 Task: Find connections with filter location Bei'an with filter topic #travelwith filter profile language German with filter current company JSA with filter school Government Polytechnic with filter industry Periodical Publishing with filter service category Homeowners Insurance with filter keywords title Credit Authorizer
Action: Mouse moved to (514, 67)
Screenshot: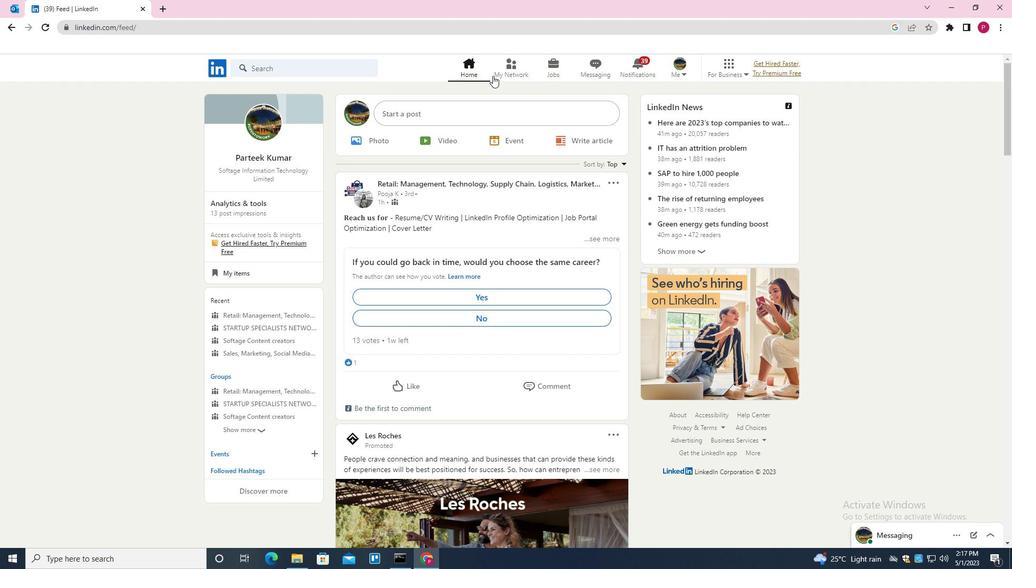 
Action: Mouse pressed left at (514, 67)
Screenshot: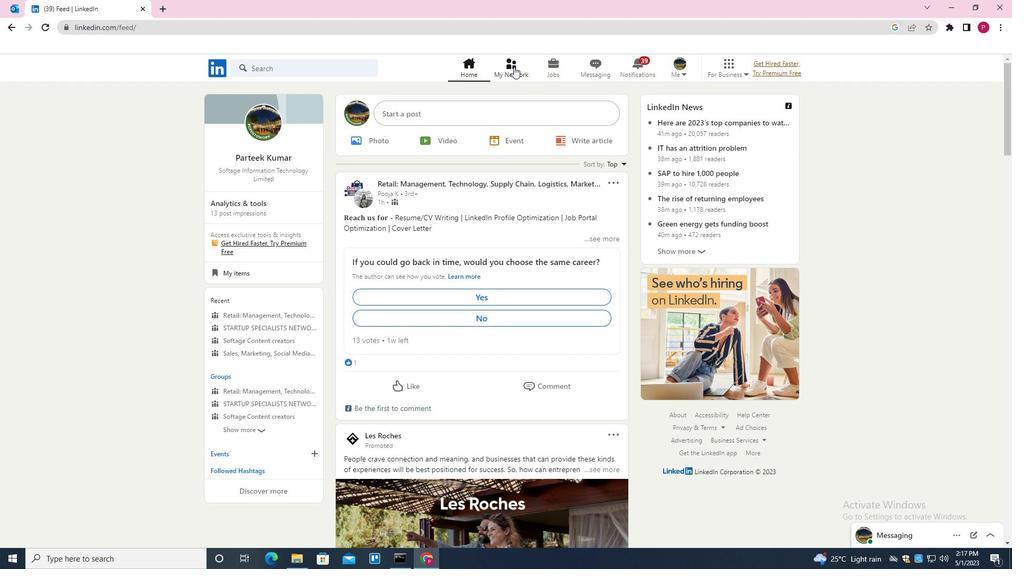
Action: Mouse moved to (311, 129)
Screenshot: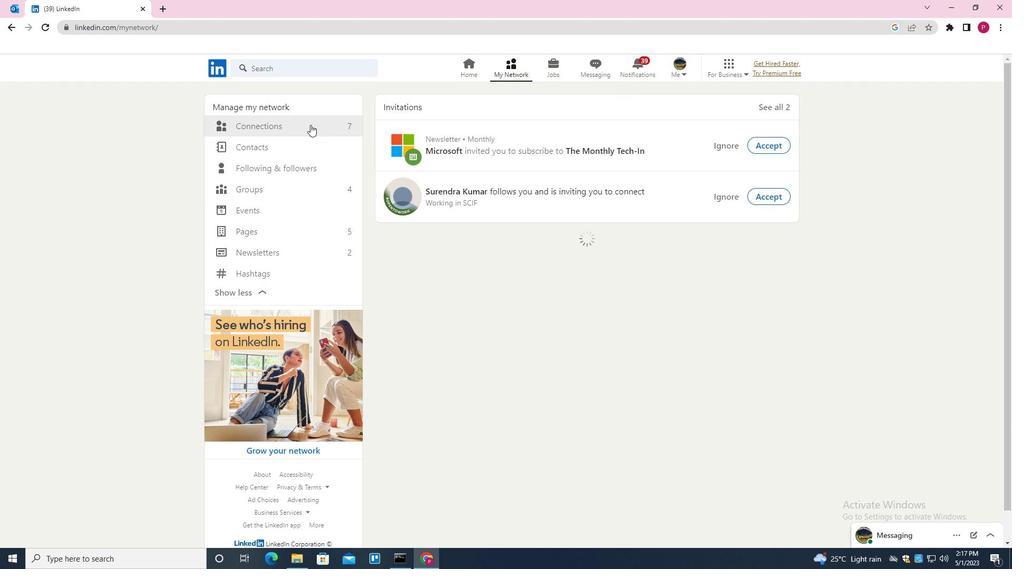
Action: Mouse pressed left at (311, 129)
Screenshot: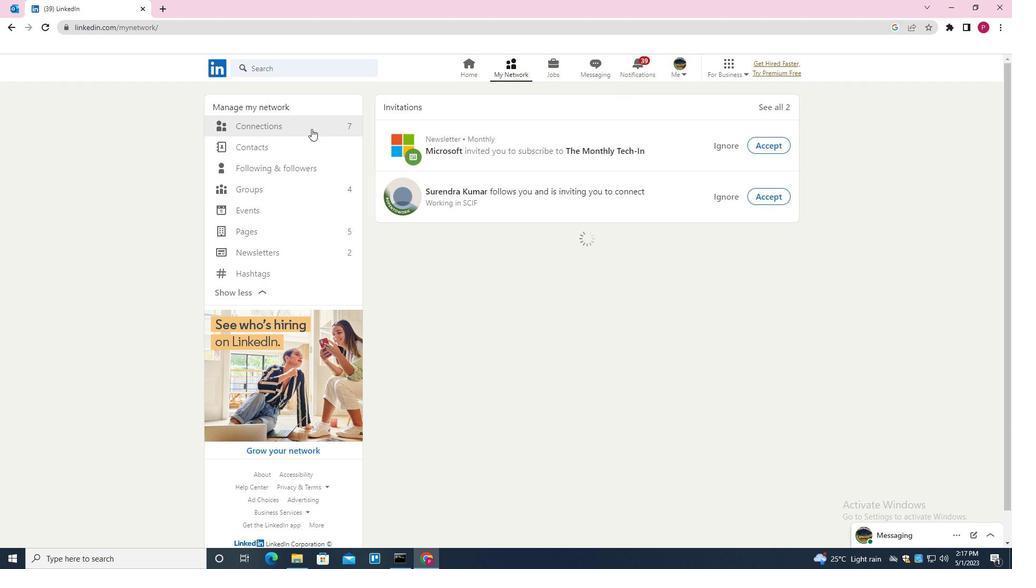 
Action: Mouse moved to (574, 127)
Screenshot: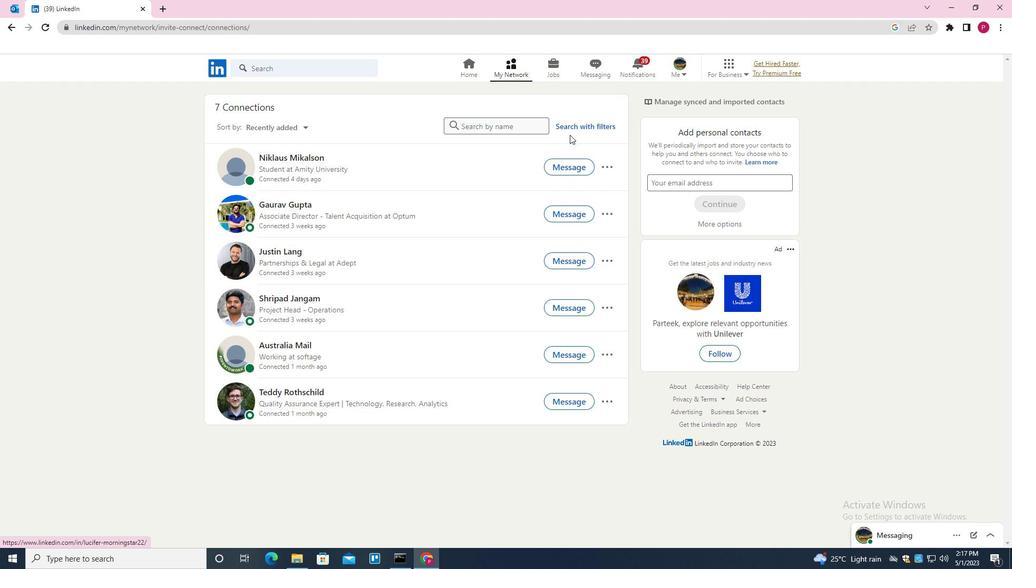 
Action: Mouse pressed left at (574, 127)
Screenshot: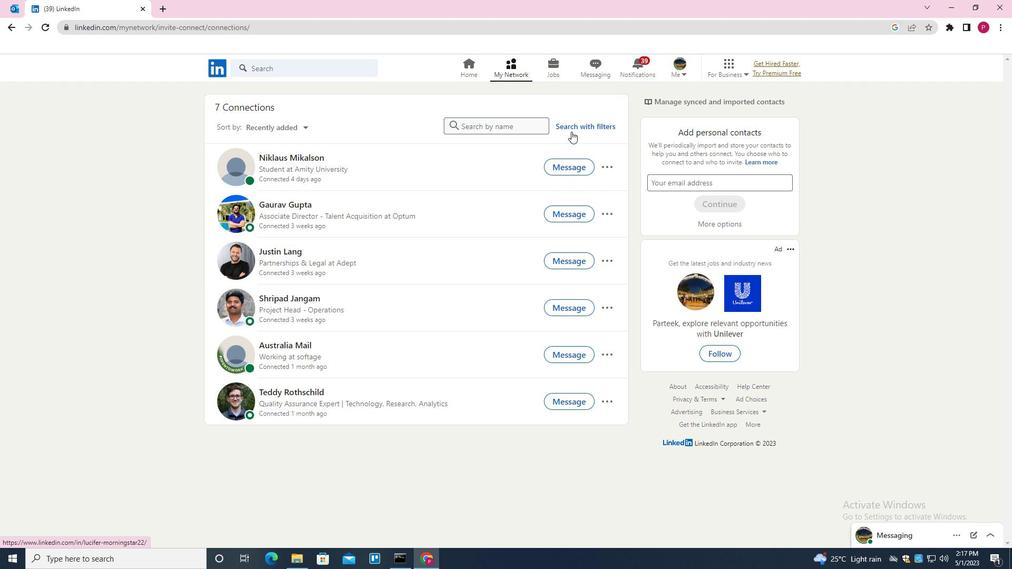 
Action: Mouse moved to (539, 95)
Screenshot: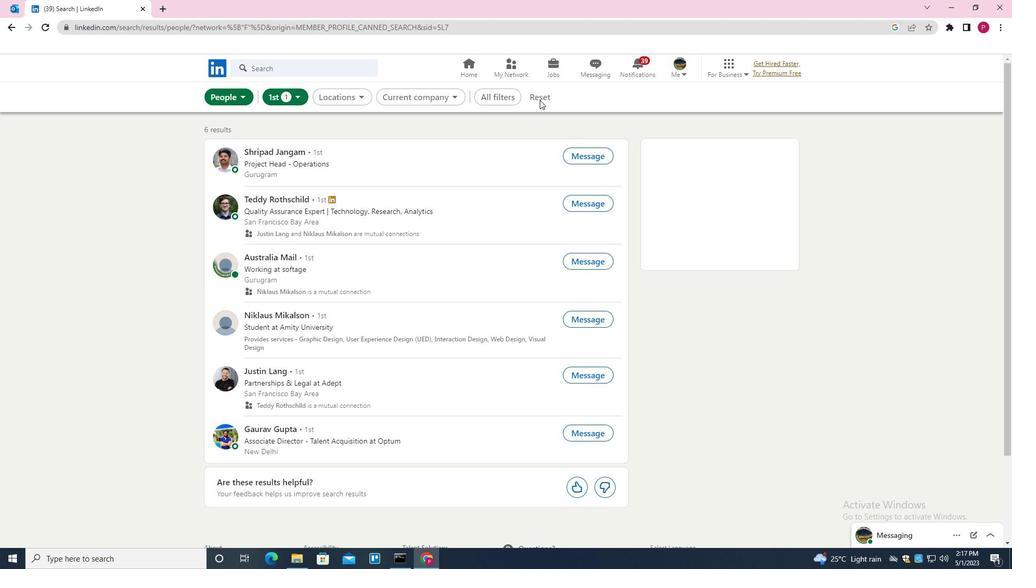 
Action: Mouse pressed left at (539, 95)
Screenshot: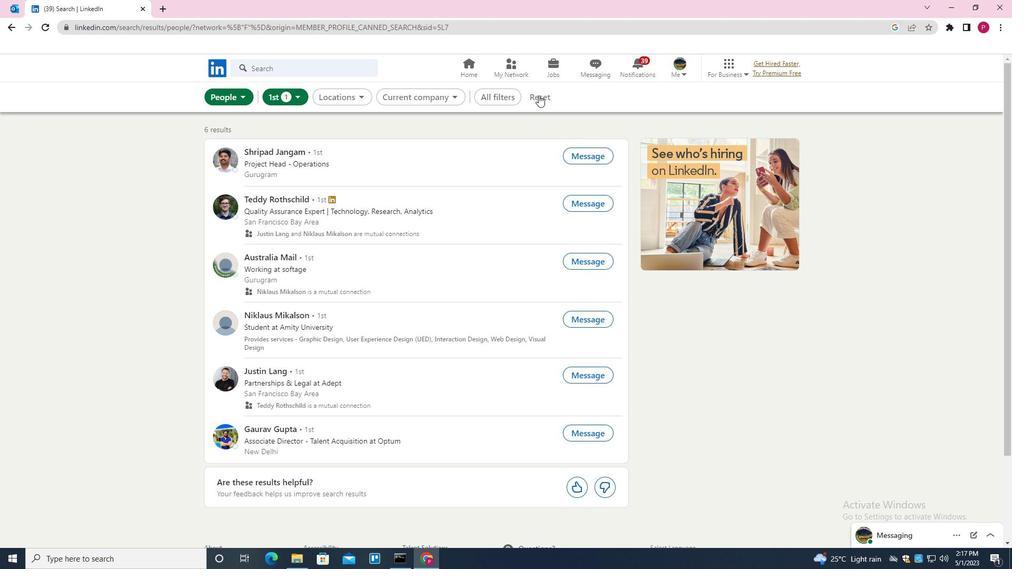 
Action: Mouse moved to (525, 98)
Screenshot: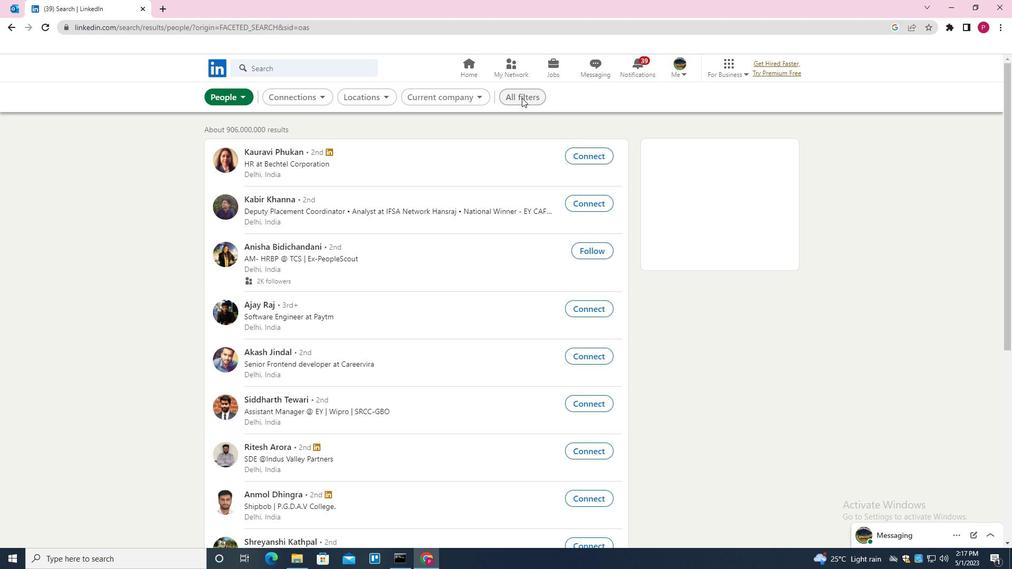 
Action: Mouse pressed left at (525, 98)
Screenshot: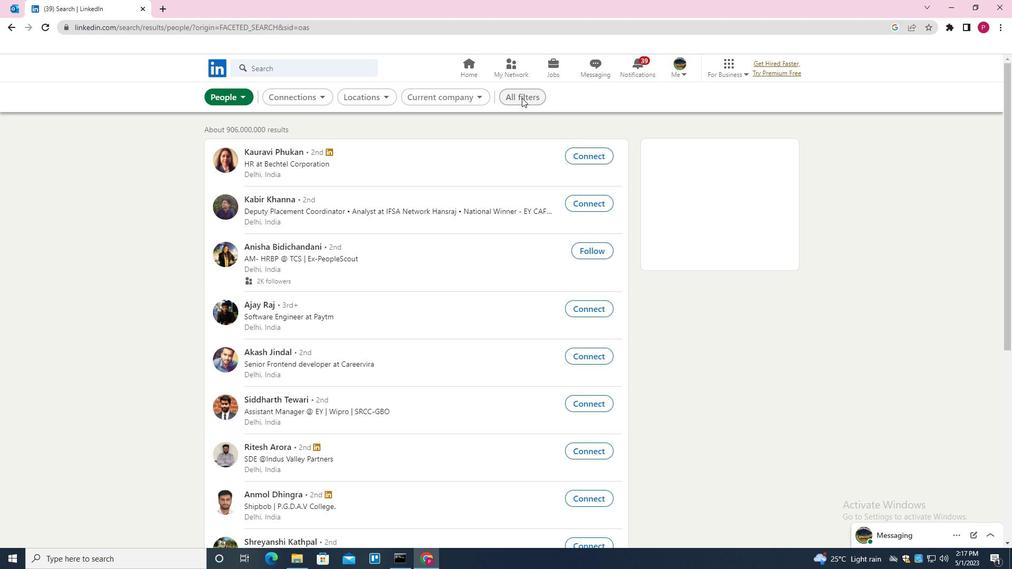 
Action: Mouse moved to (892, 413)
Screenshot: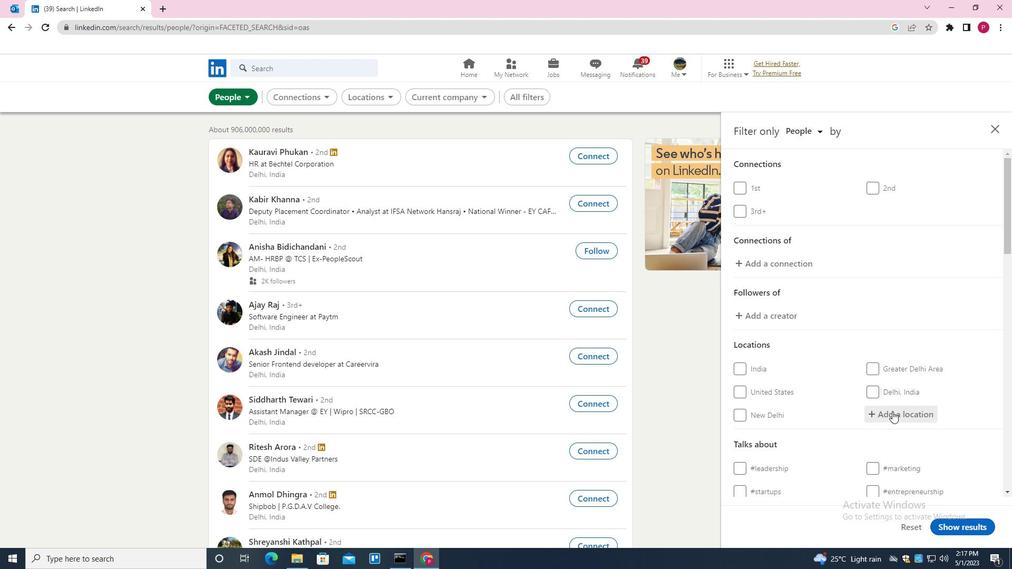 
Action: Mouse pressed left at (892, 413)
Screenshot: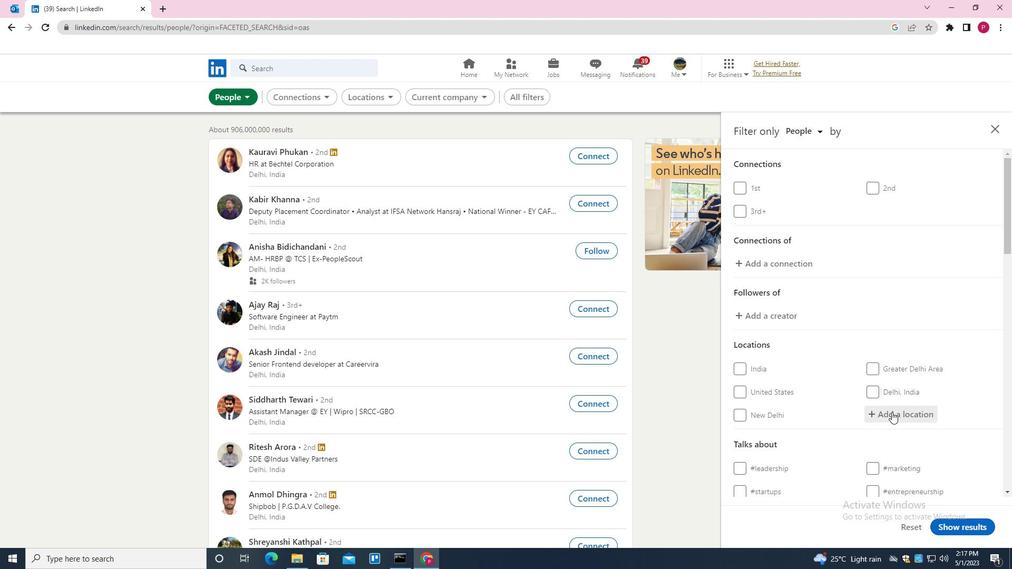
Action: Key pressed bei<Key.right><Key.down><Key.enter>
Screenshot: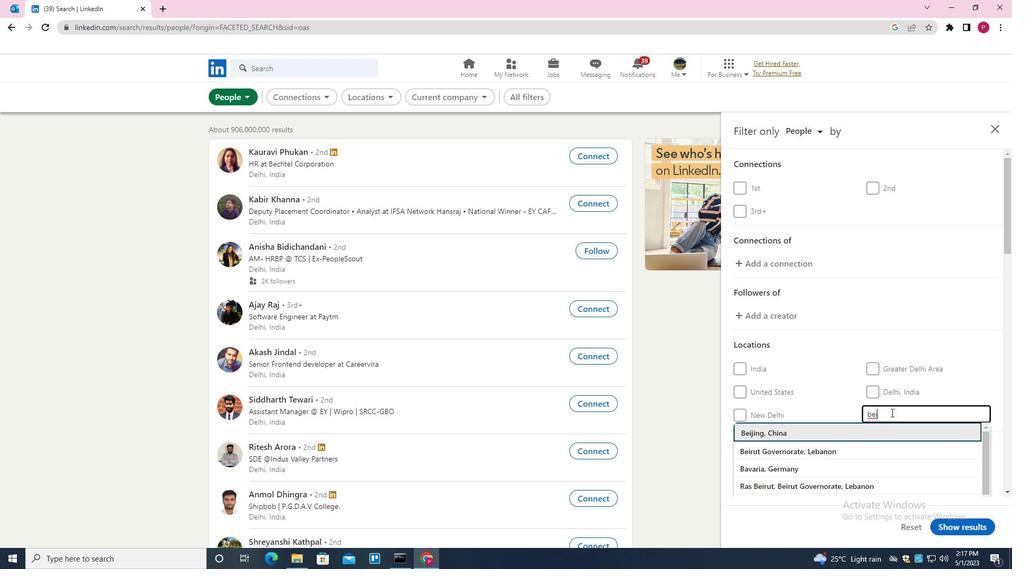 
Action: Mouse scrolled (892, 412) with delta (0, 0)
Screenshot: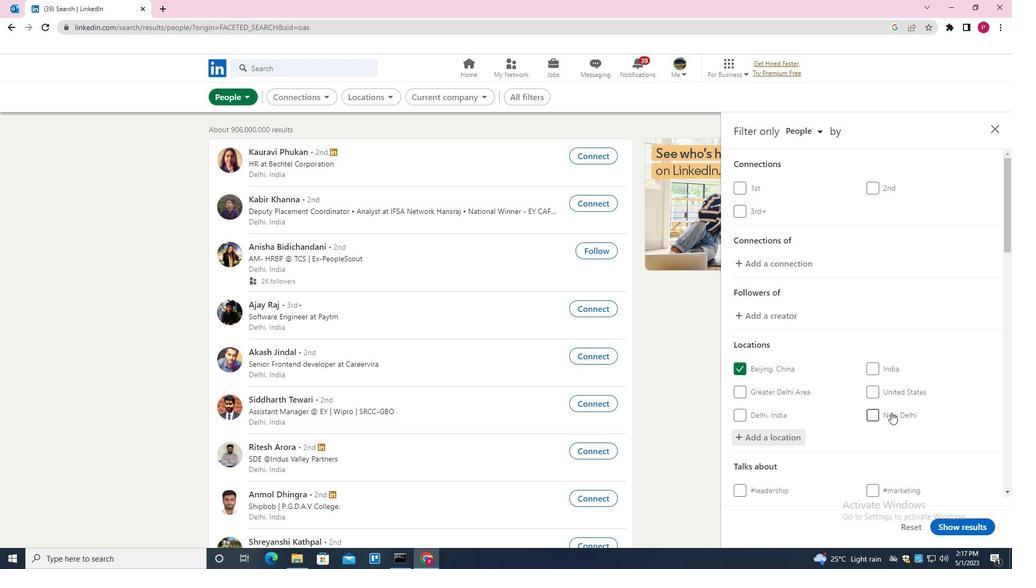
Action: Mouse scrolled (892, 412) with delta (0, 0)
Screenshot: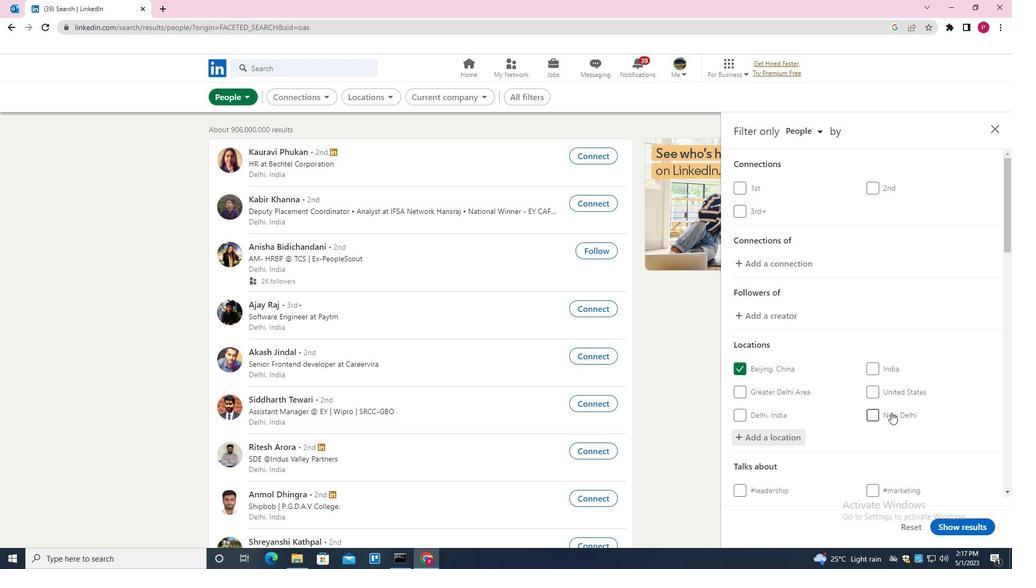 
Action: Mouse scrolled (892, 412) with delta (0, 0)
Screenshot: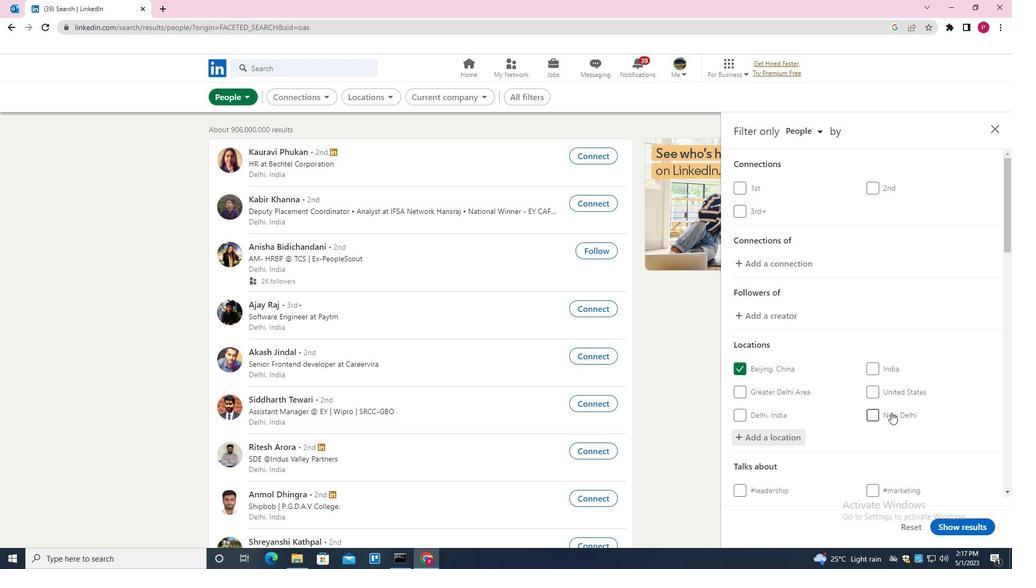
Action: Mouse moved to (906, 378)
Screenshot: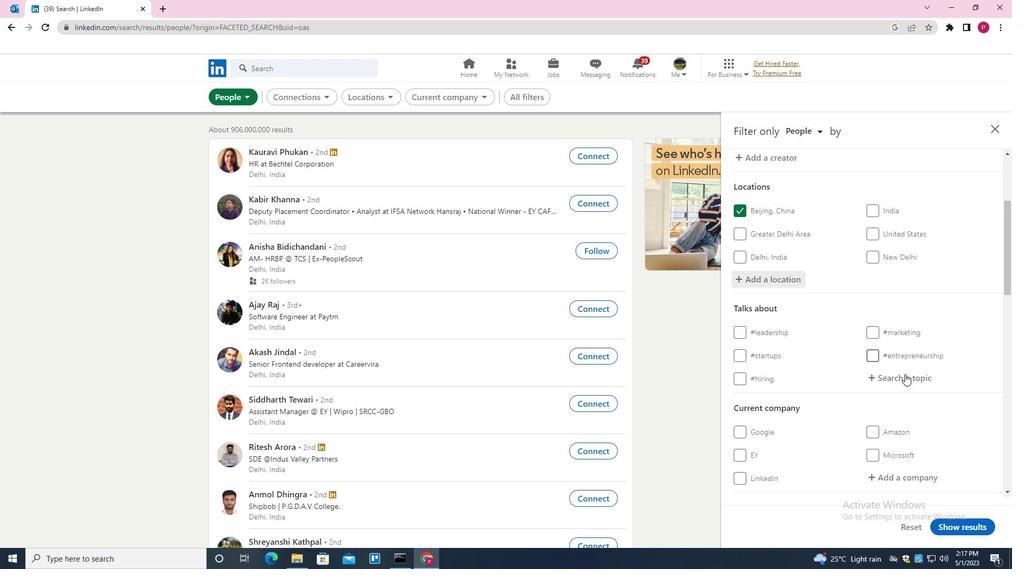 
Action: Mouse pressed left at (906, 378)
Screenshot: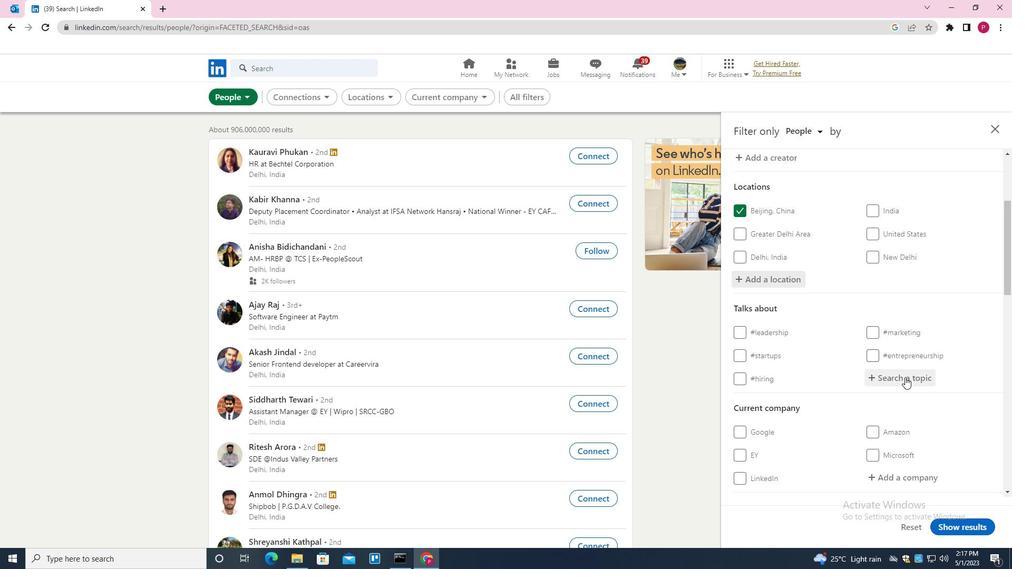 
Action: Key pressed travel<Key.down><Key.enter>
Screenshot: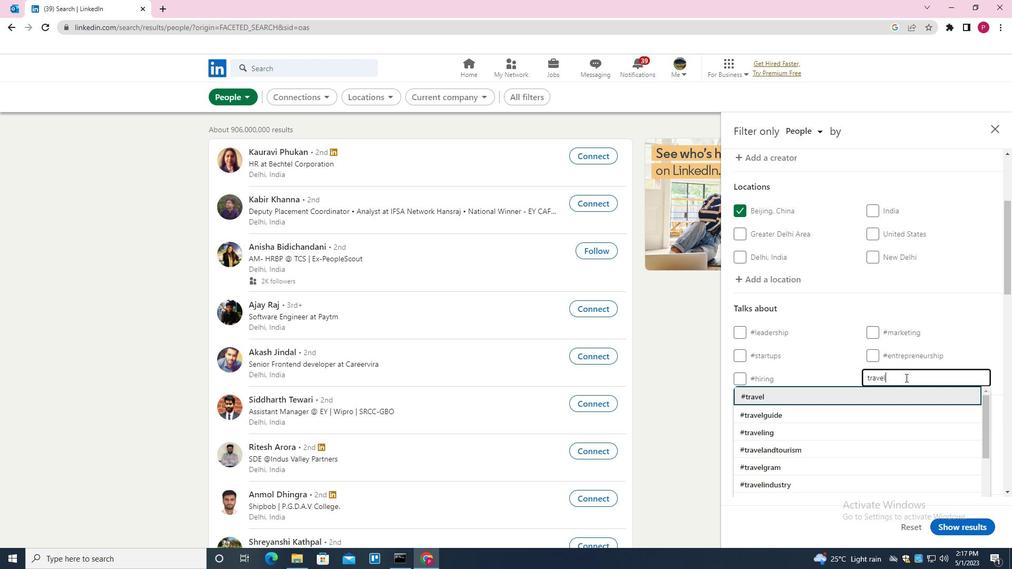 
Action: Mouse moved to (900, 395)
Screenshot: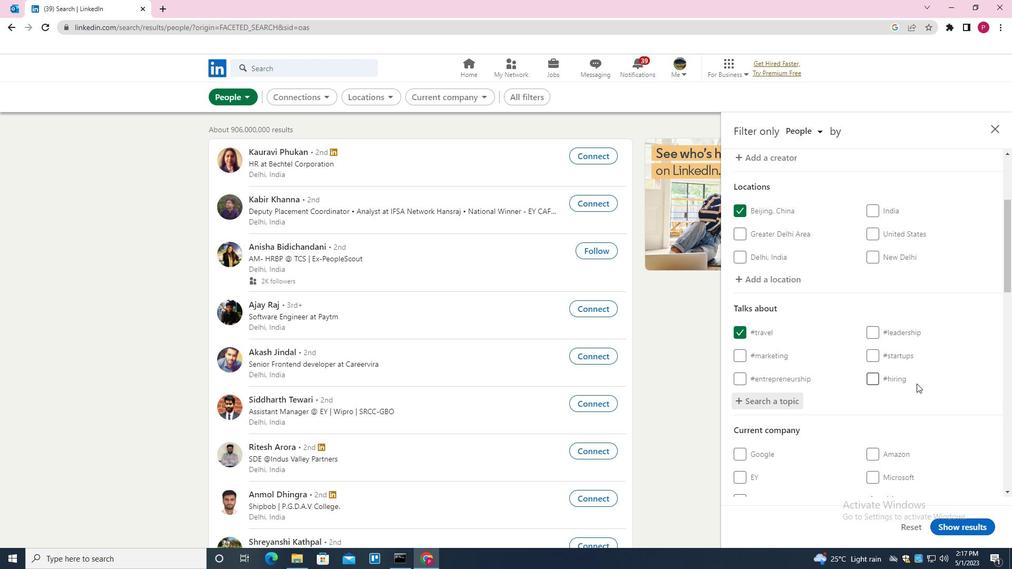 
Action: Mouse scrolled (900, 395) with delta (0, 0)
Screenshot: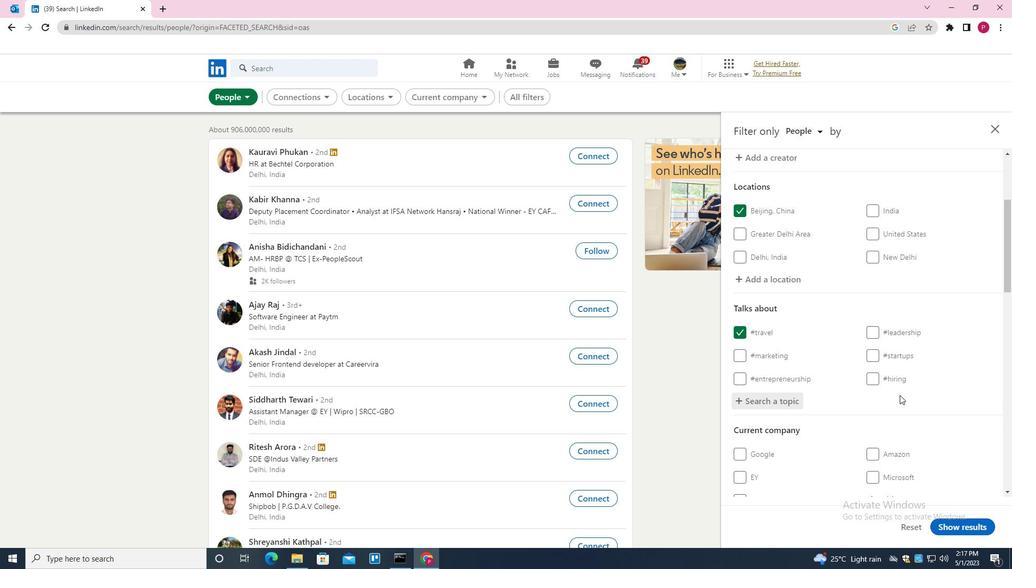 
Action: Mouse scrolled (900, 395) with delta (0, 0)
Screenshot: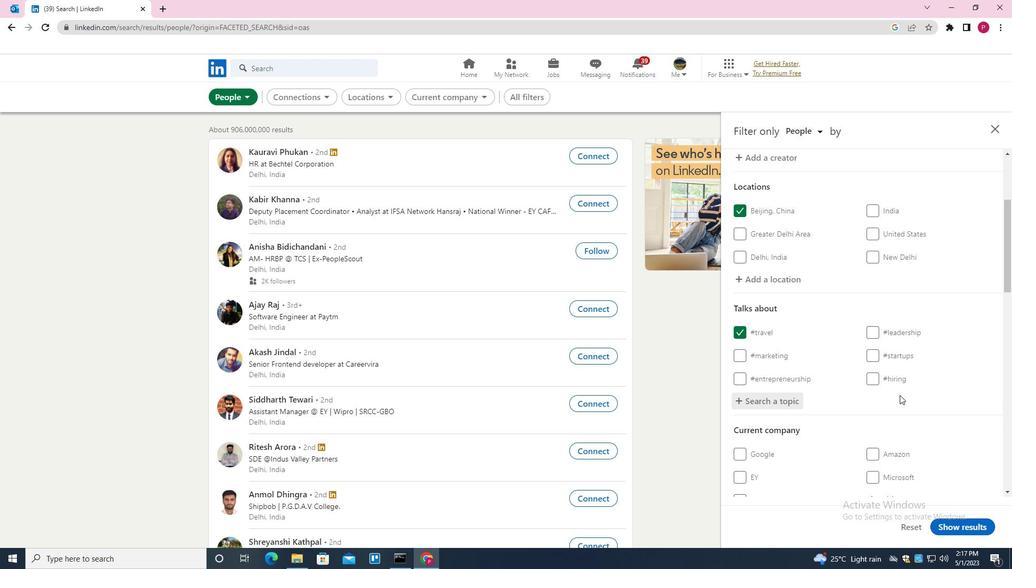 
Action: Mouse scrolled (900, 395) with delta (0, 0)
Screenshot: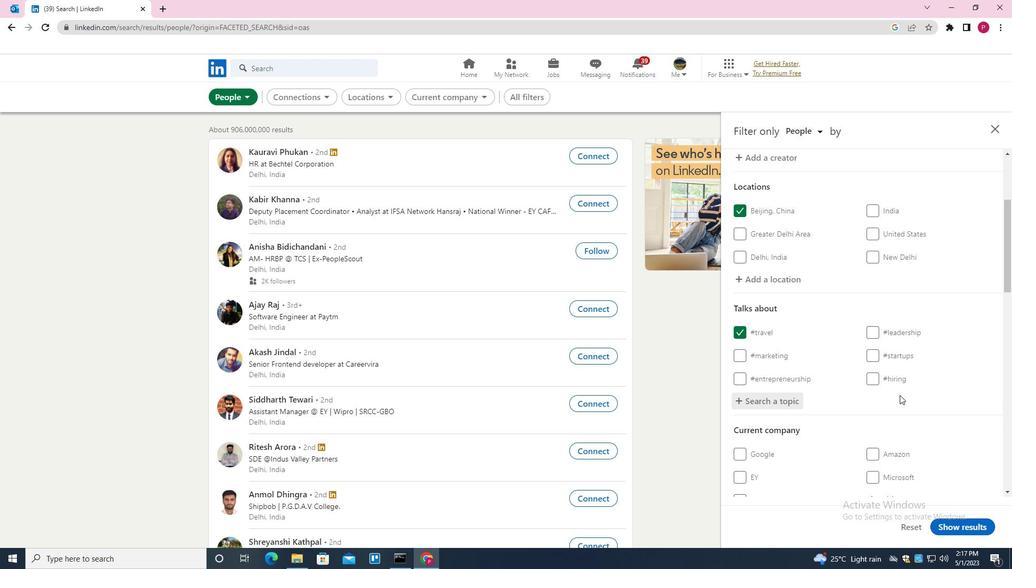 
Action: Mouse scrolled (900, 395) with delta (0, 0)
Screenshot: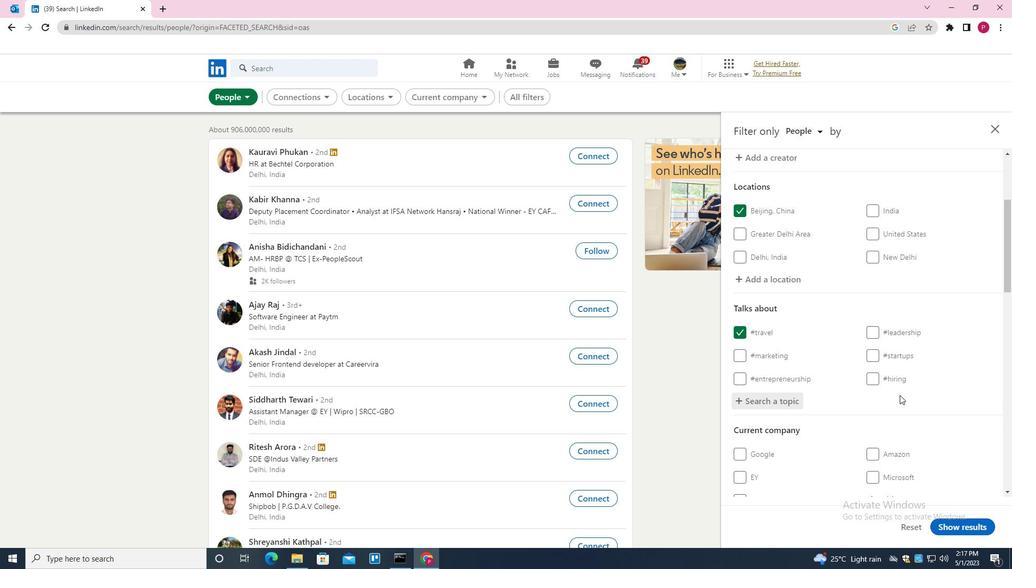 
Action: Mouse moved to (881, 359)
Screenshot: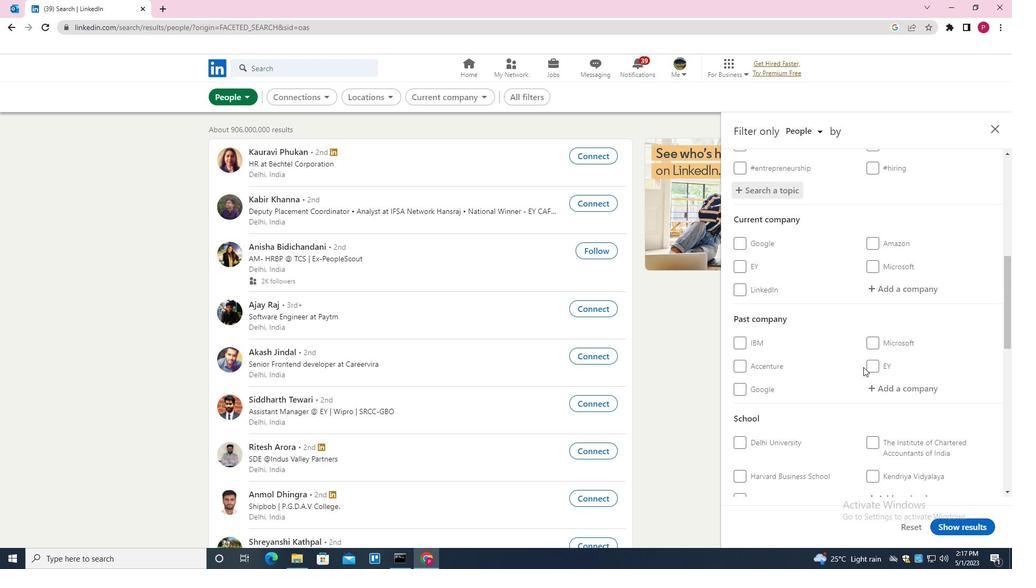 
Action: Mouse scrolled (881, 359) with delta (0, 0)
Screenshot: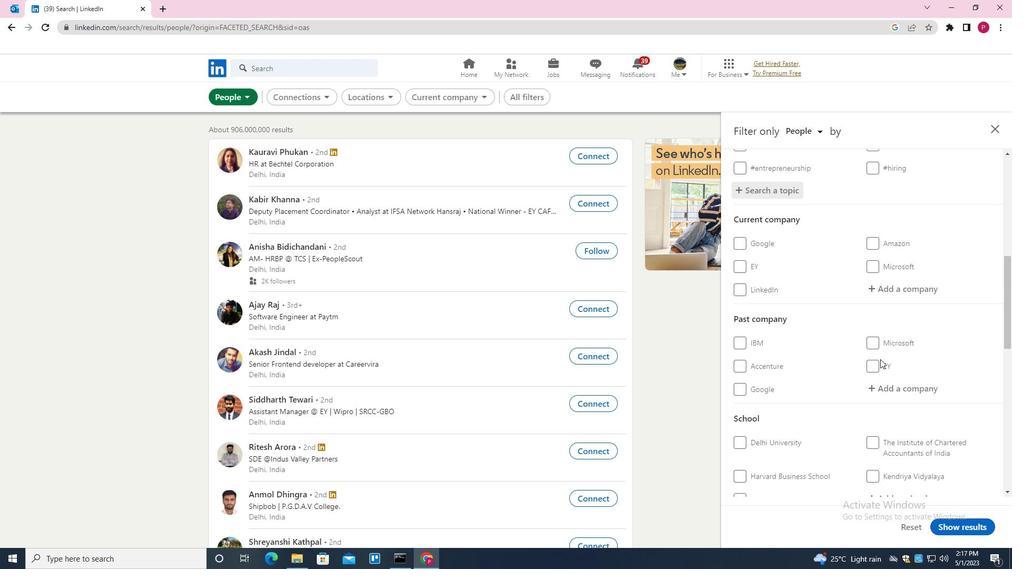 
Action: Mouse scrolled (881, 359) with delta (0, 0)
Screenshot: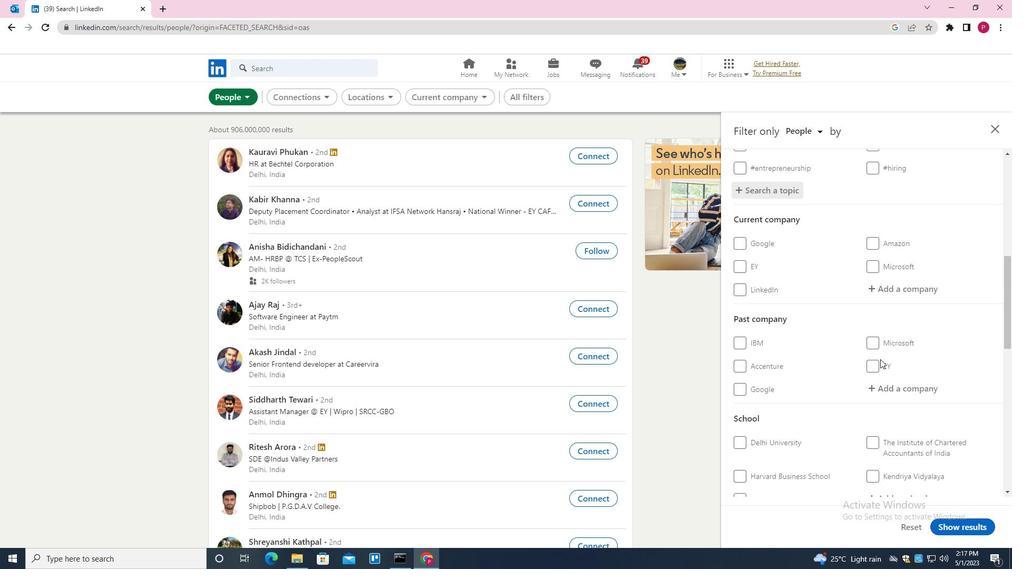 
Action: Mouse scrolled (881, 359) with delta (0, 0)
Screenshot: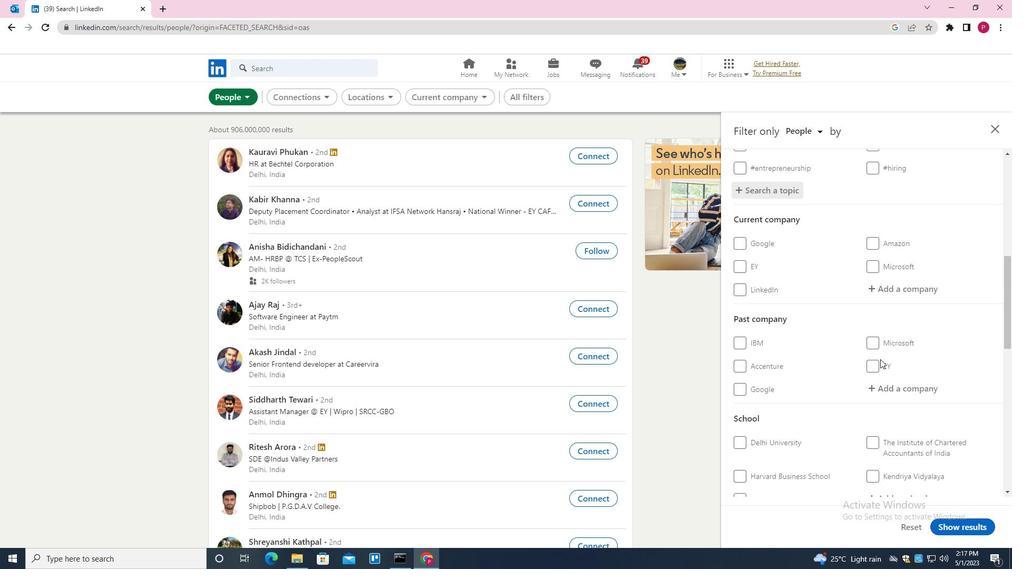 
Action: Mouse scrolled (881, 359) with delta (0, 0)
Screenshot: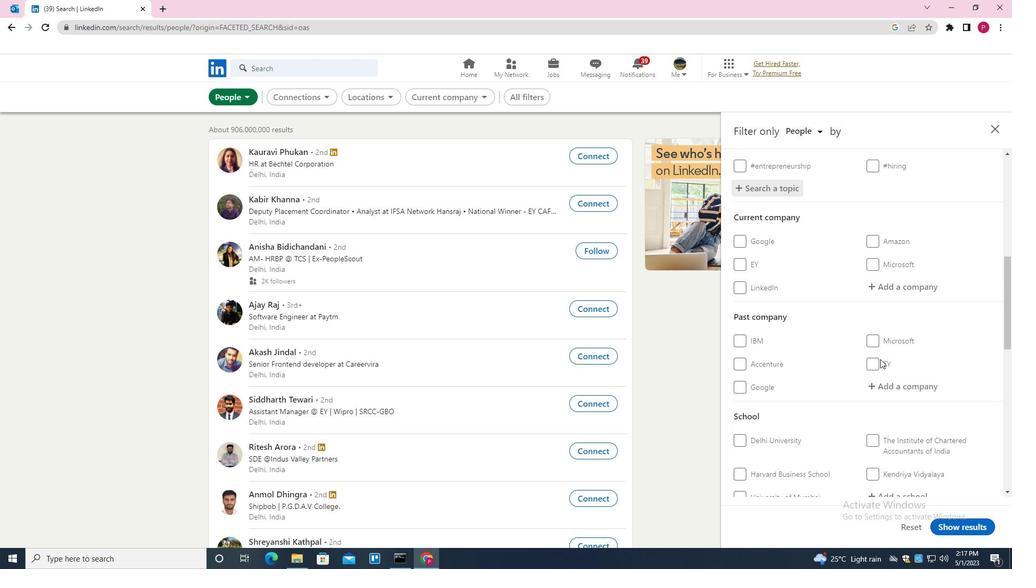 
Action: Mouse moved to (875, 361)
Screenshot: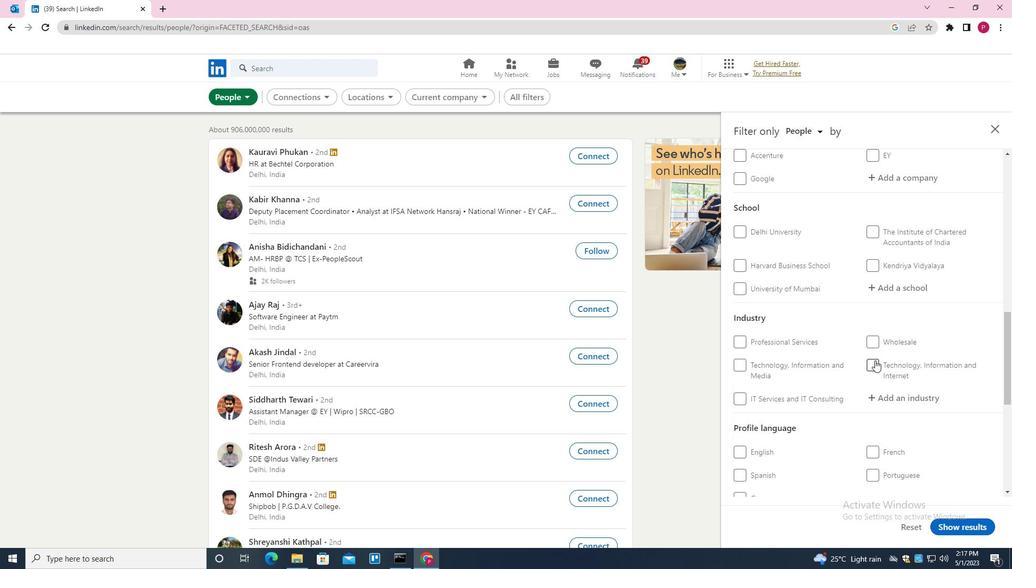 
Action: Mouse scrolled (875, 360) with delta (0, 0)
Screenshot: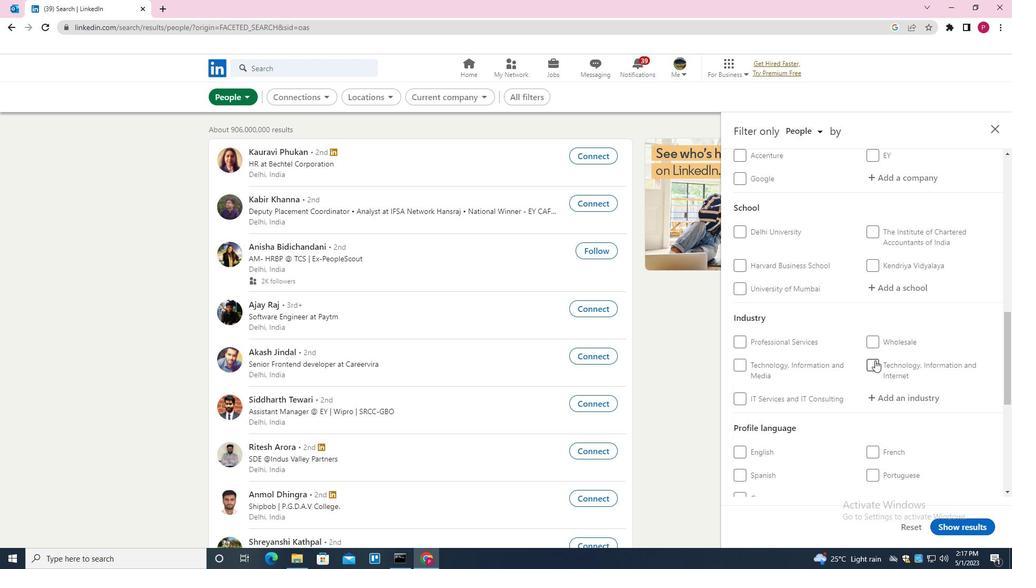 
Action: Mouse scrolled (875, 360) with delta (0, 0)
Screenshot: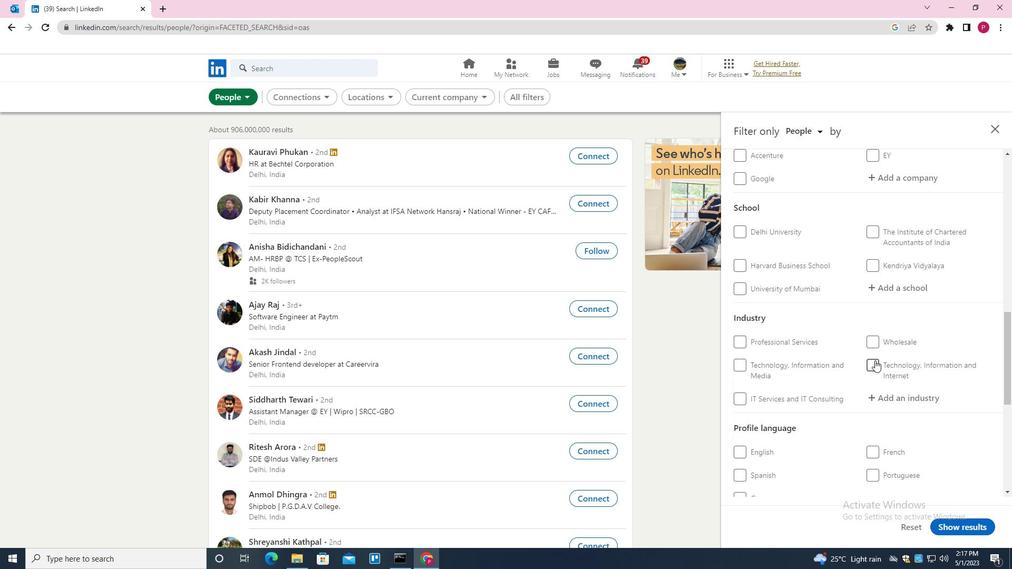 
Action: Mouse moved to (830, 337)
Screenshot: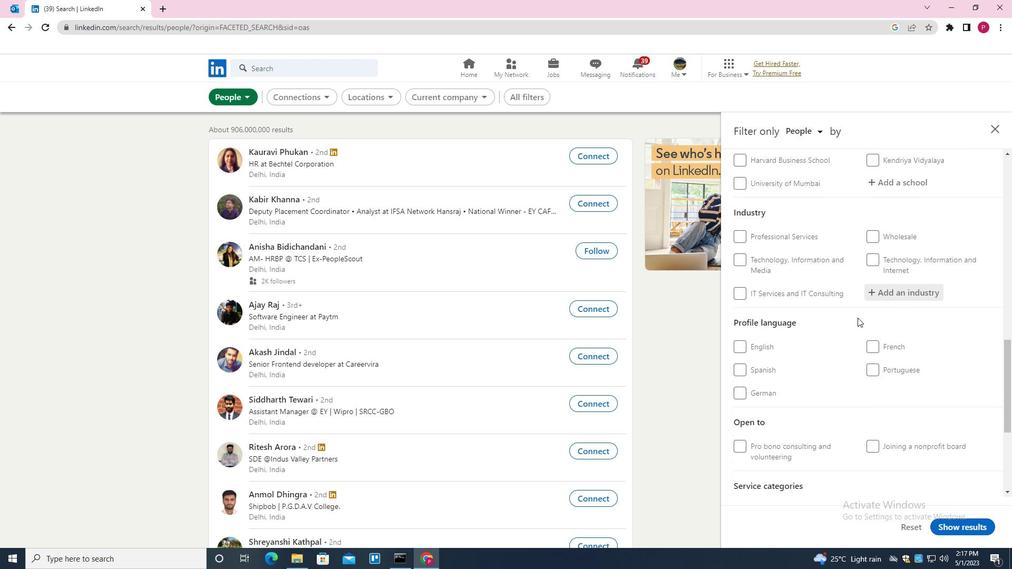 
Action: Mouse scrolled (830, 336) with delta (0, 0)
Screenshot: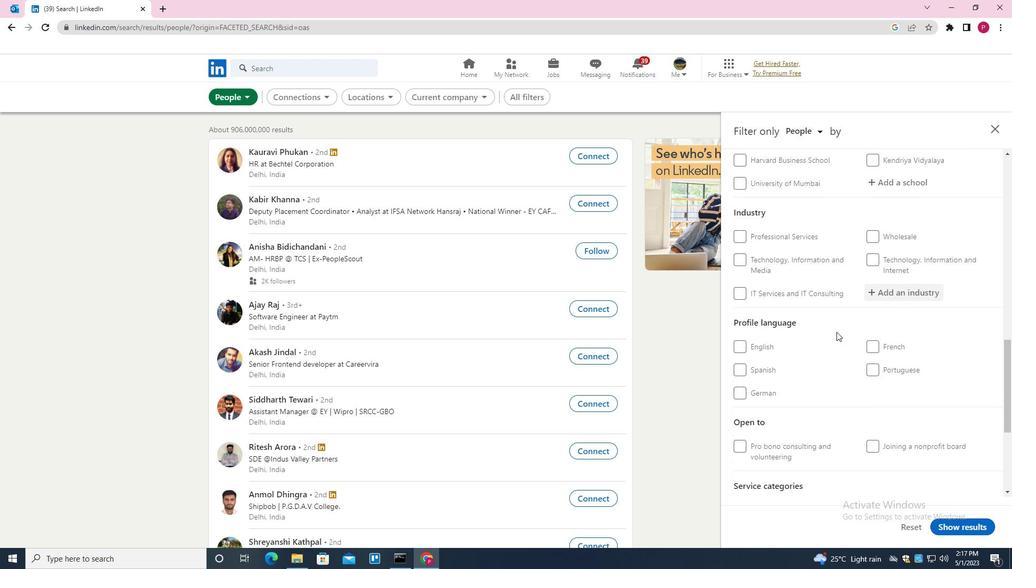
Action: Mouse scrolled (830, 336) with delta (0, 0)
Screenshot: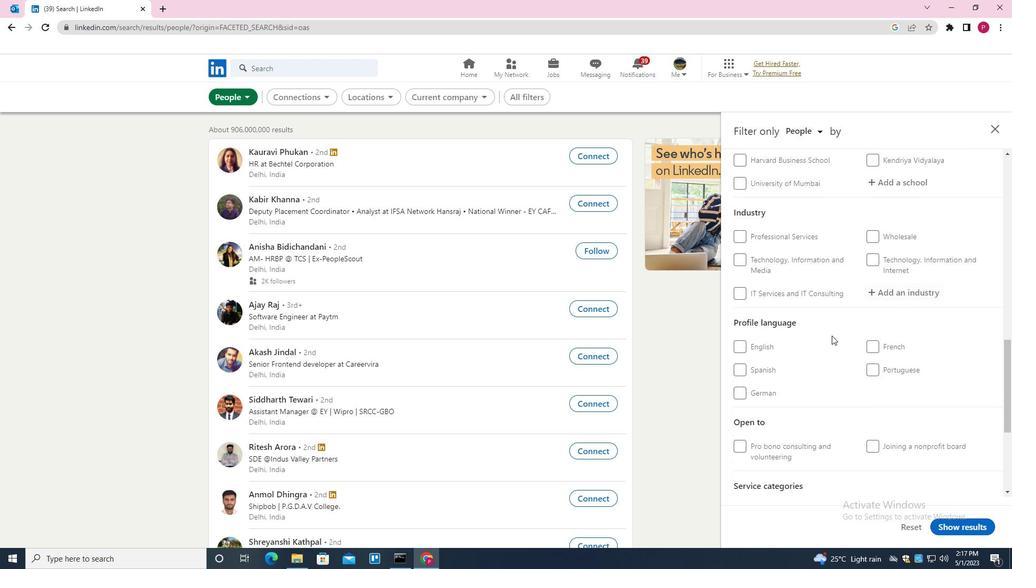 
Action: Mouse scrolled (830, 336) with delta (0, 0)
Screenshot: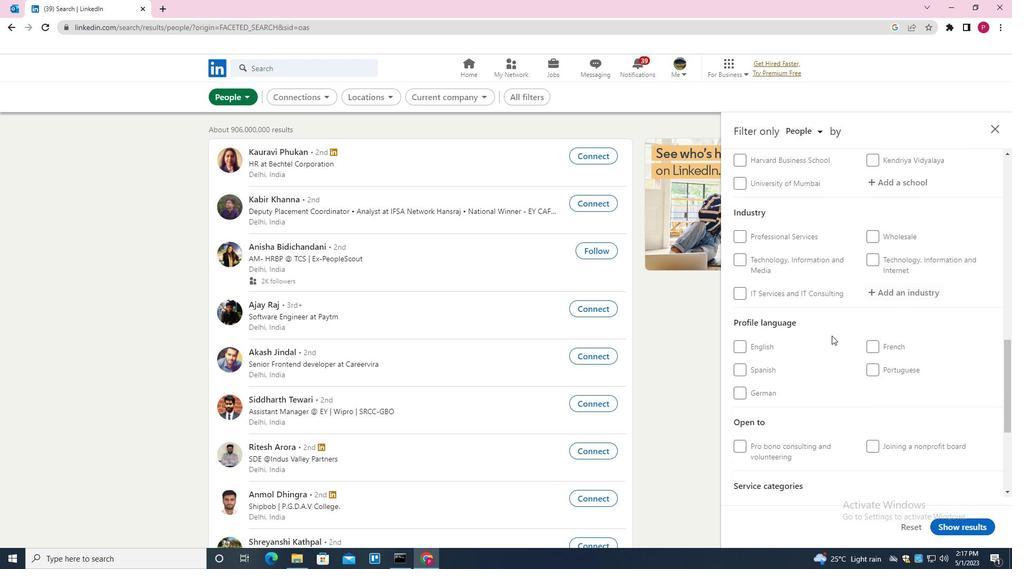 
Action: Mouse scrolled (830, 336) with delta (0, 0)
Screenshot: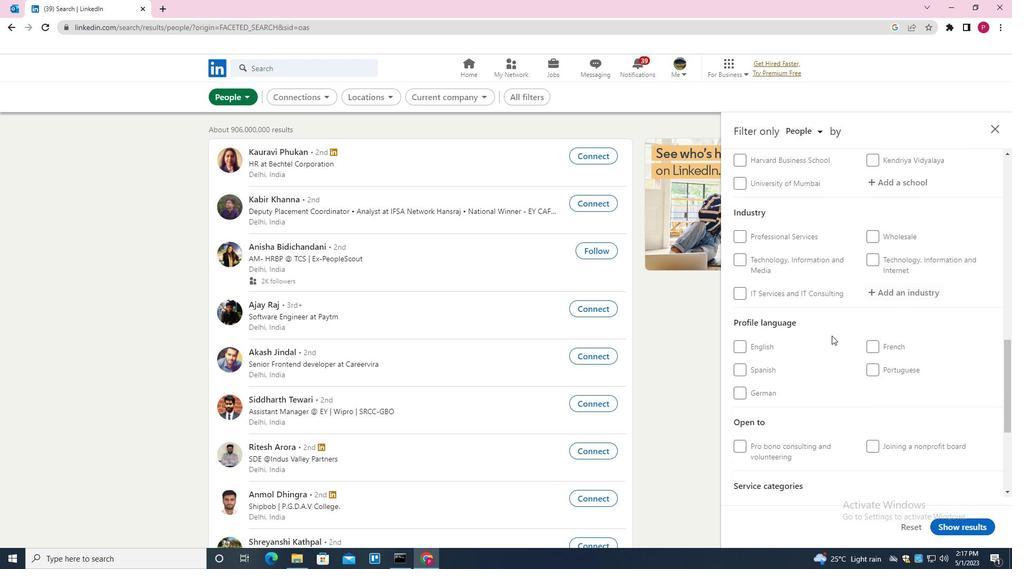 
Action: Mouse scrolled (830, 337) with delta (0, 0)
Screenshot: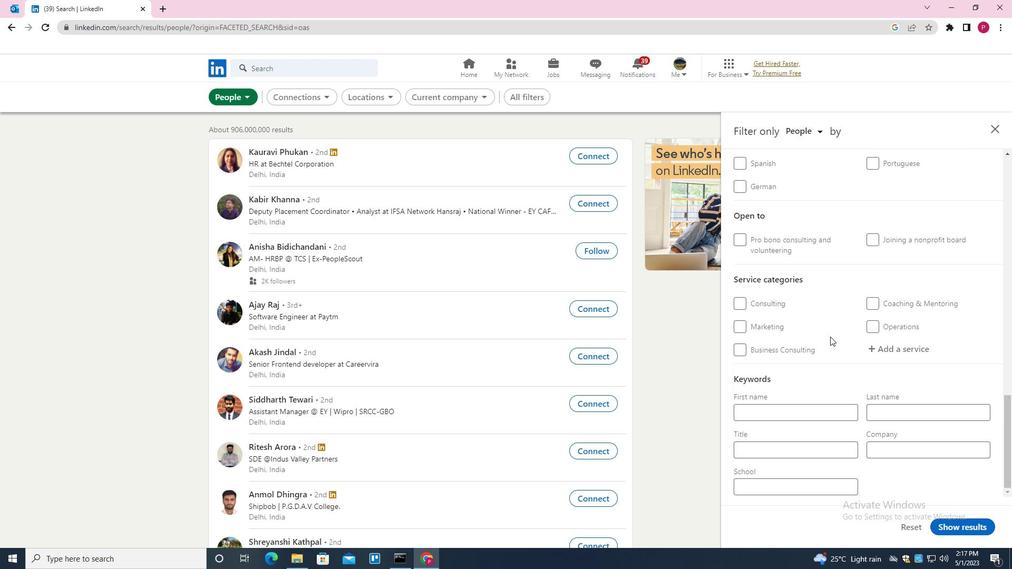 
Action: Mouse scrolled (830, 337) with delta (0, 0)
Screenshot: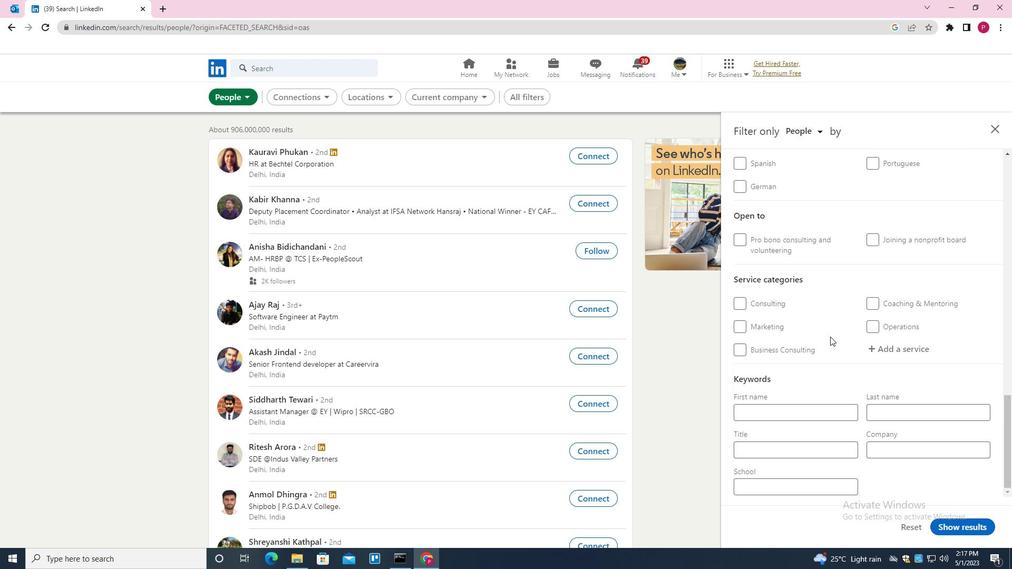 
Action: Mouse moved to (744, 291)
Screenshot: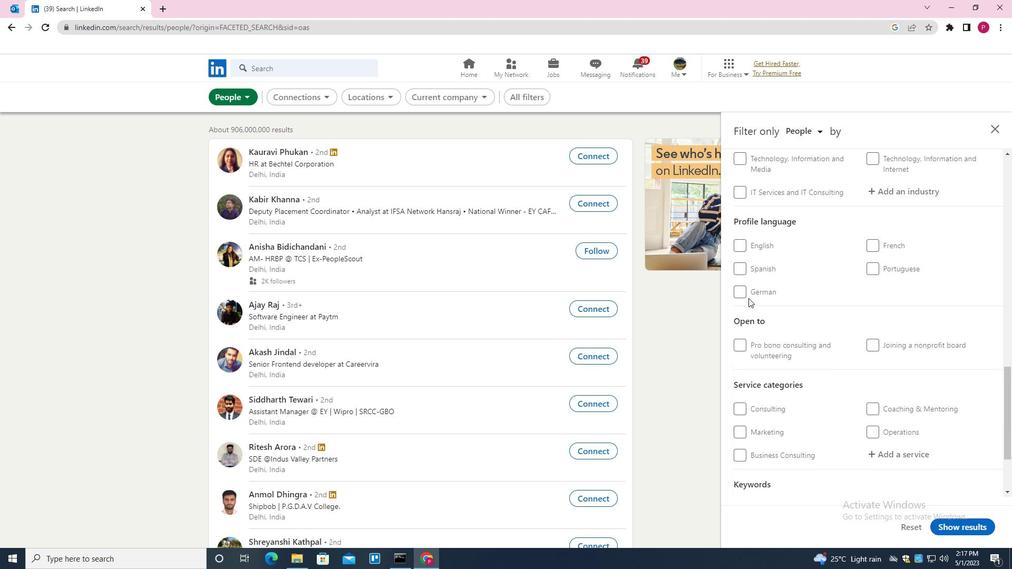 
Action: Mouse pressed left at (744, 291)
Screenshot: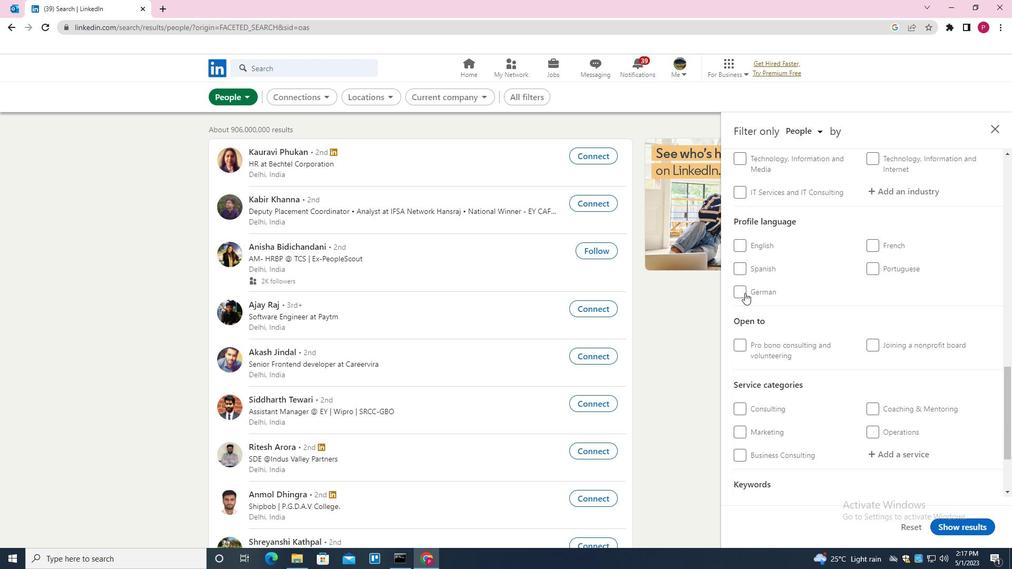 
Action: Mouse moved to (778, 299)
Screenshot: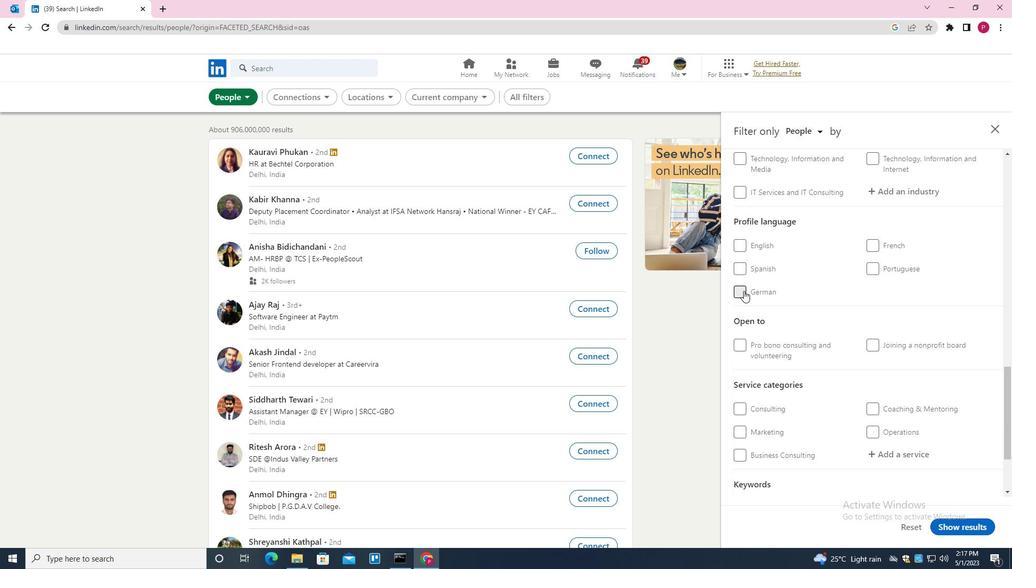 
Action: Mouse scrolled (778, 300) with delta (0, 0)
Screenshot: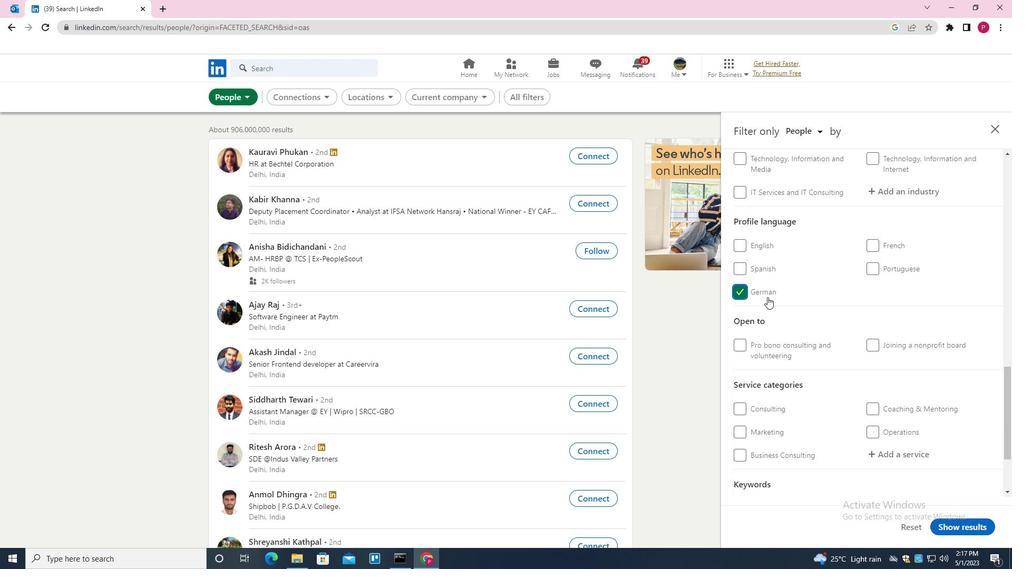 
Action: Mouse scrolled (778, 300) with delta (0, 0)
Screenshot: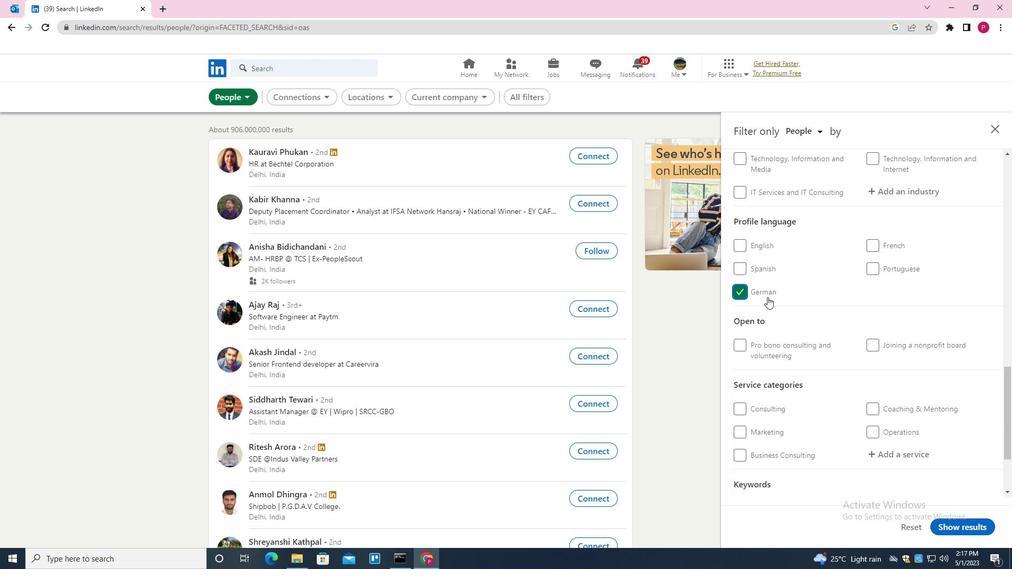 
Action: Mouse scrolled (778, 300) with delta (0, 0)
Screenshot: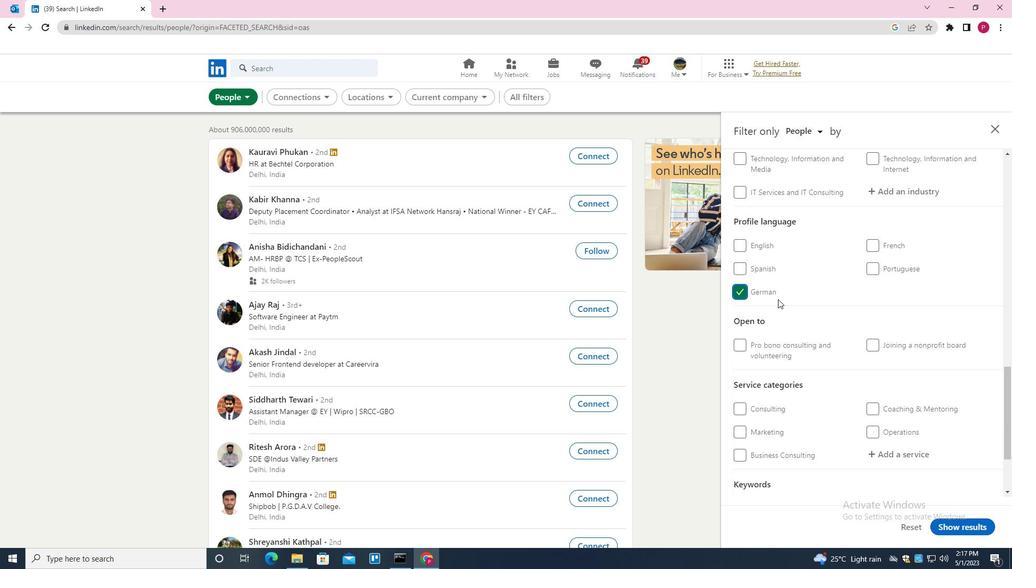 
Action: Mouse scrolled (778, 300) with delta (0, 0)
Screenshot: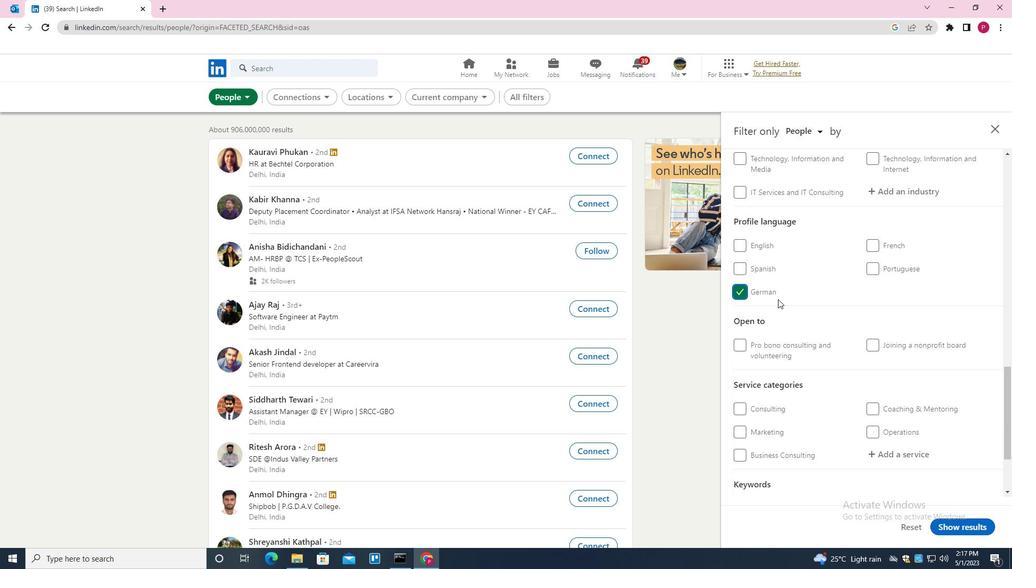 
Action: Mouse scrolled (778, 300) with delta (0, 0)
Screenshot: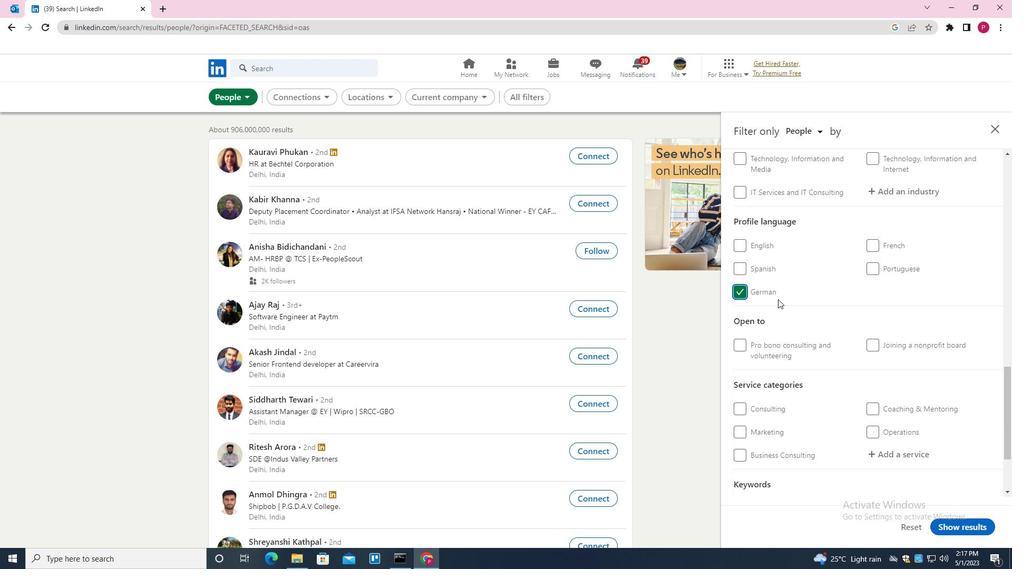 
Action: Mouse moved to (810, 290)
Screenshot: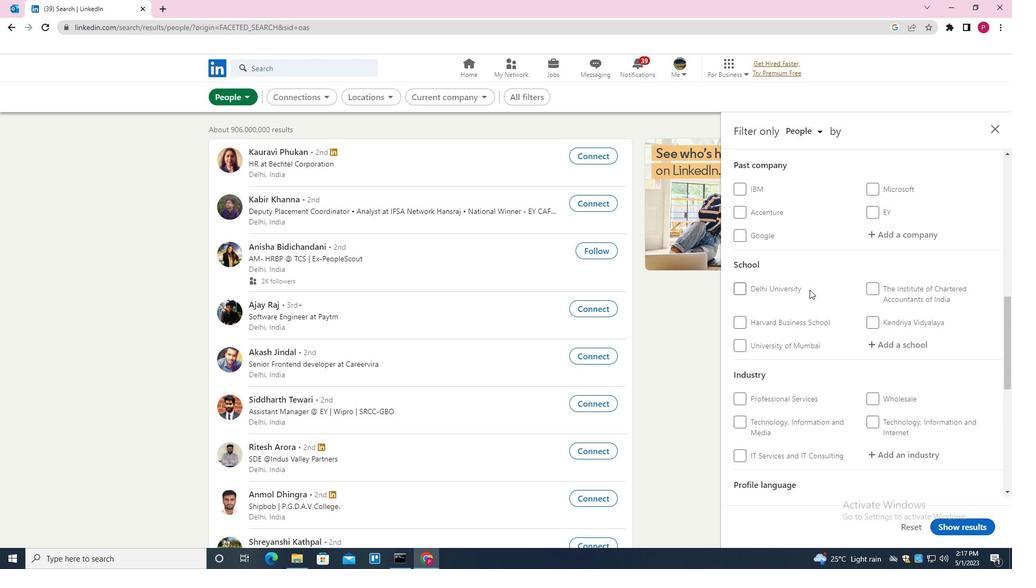 
Action: Mouse scrolled (810, 290) with delta (0, 0)
Screenshot: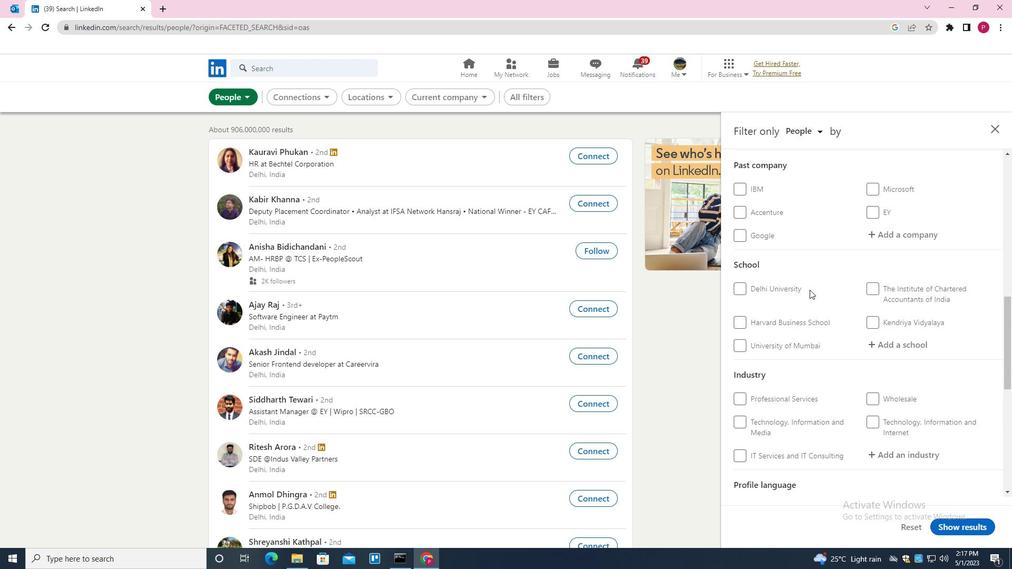 
Action: Mouse scrolled (810, 290) with delta (0, 0)
Screenshot: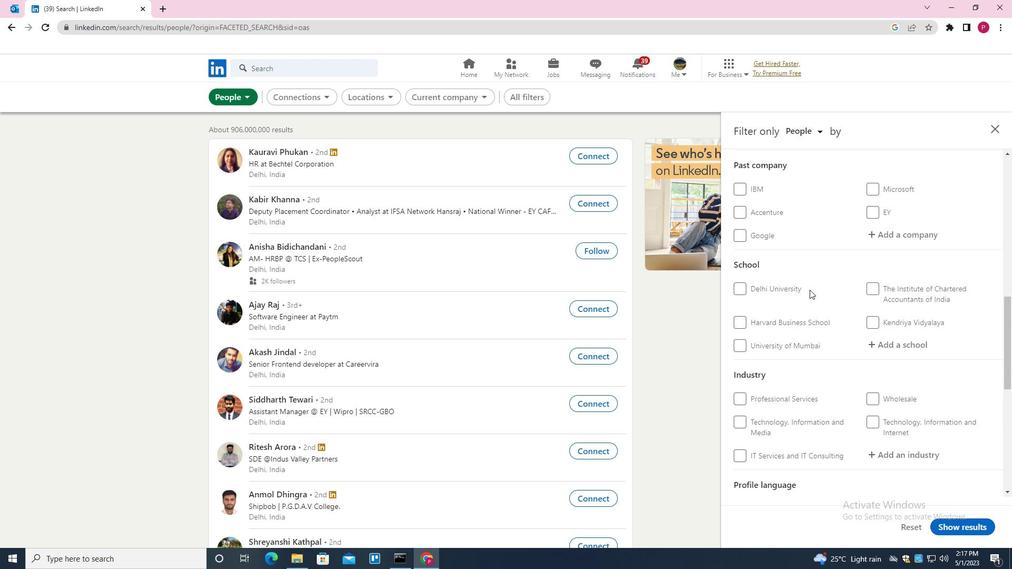 
Action: Mouse scrolled (810, 290) with delta (0, 0)
Screenshot: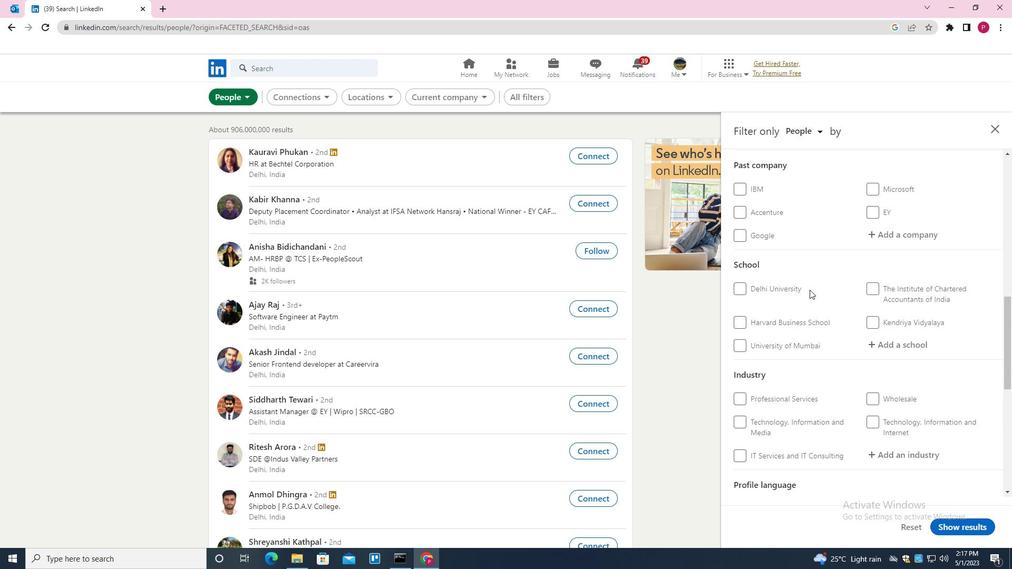 
Action: Mouse moved to (895, 291)
Screenshot: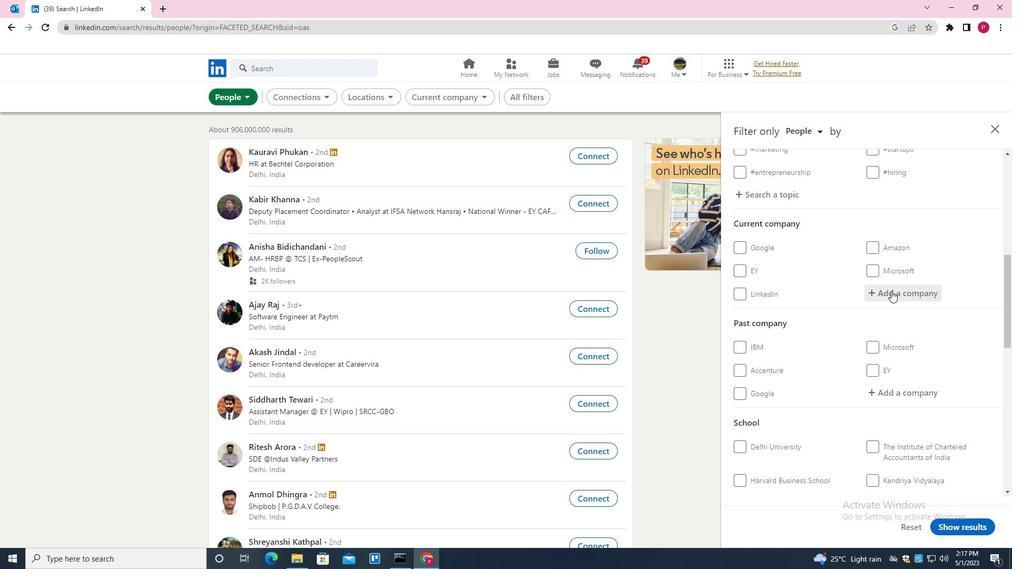 
Action: Mouse pressed left at (895, 291)
Screenshot: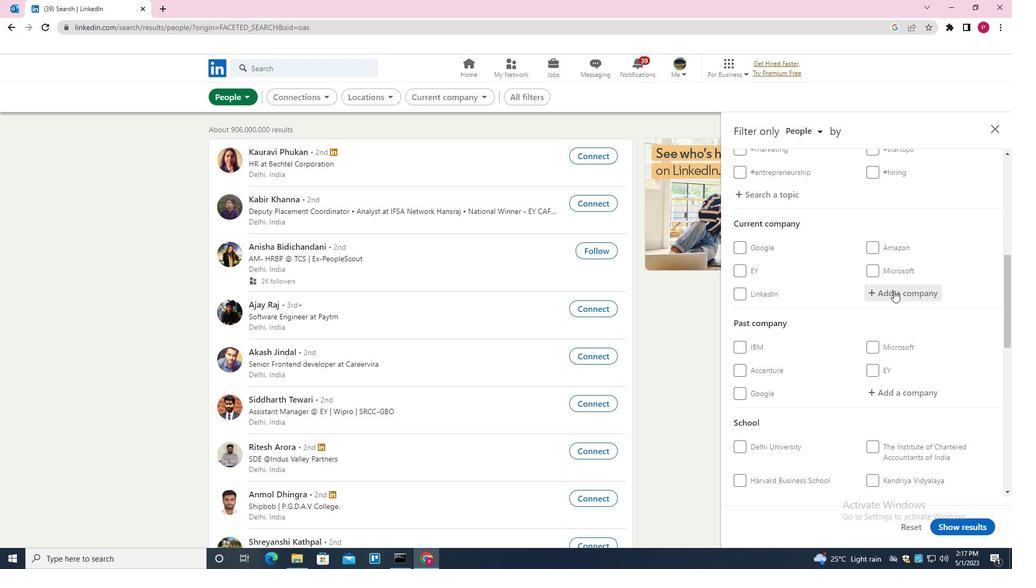 
Action: Key pressed <Key.shift><Key.shift><Key.shift><Key.shift><Key.shift>JSA<Key.down><Key.enter>
Screenshot: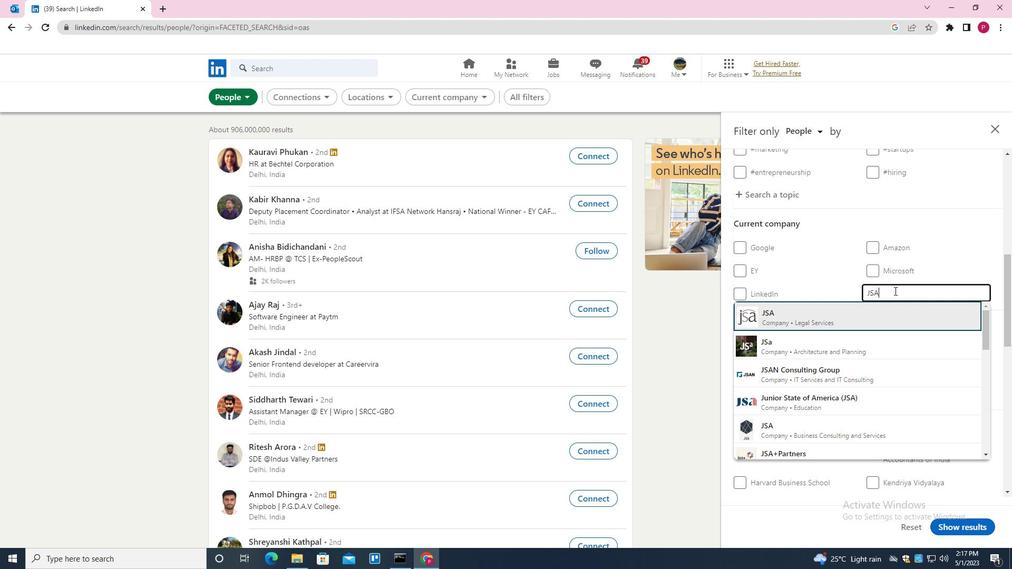 
Action: Mouse moved to (825, 348)
Screenshot: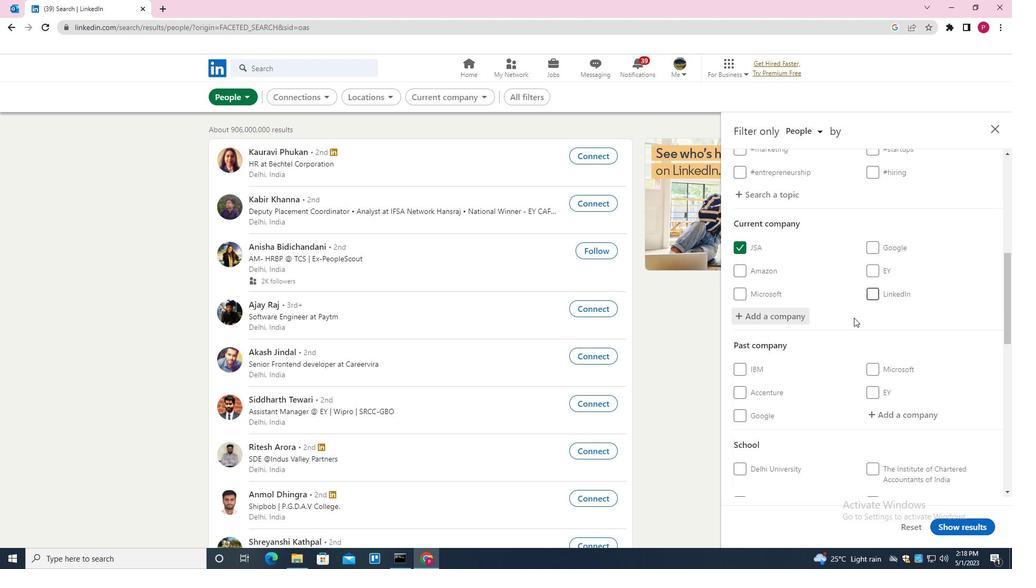 
Action: Mouse scrolled (825, 348) with delta (0, 0)
Screenshot: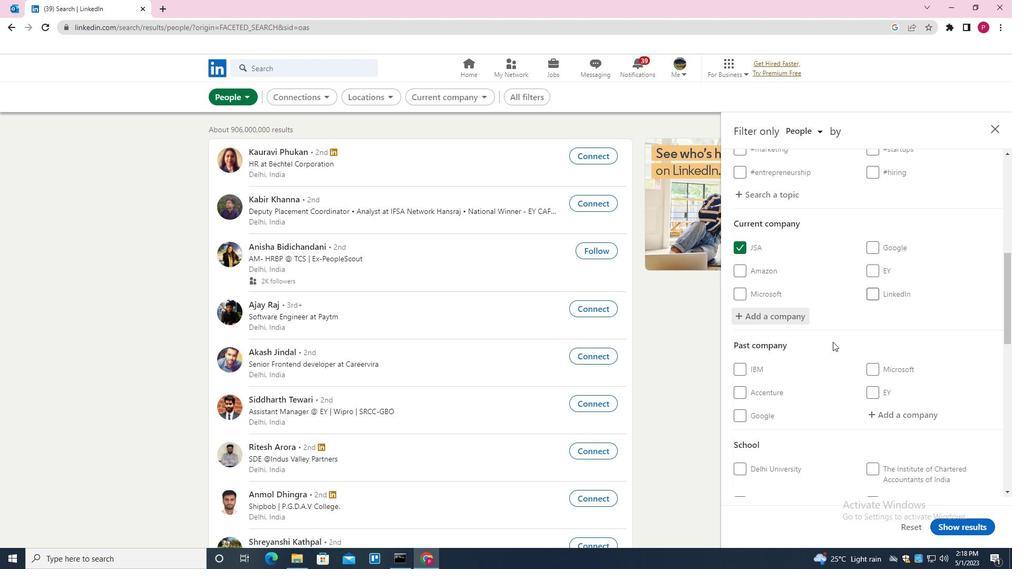 
Action: Mouse moved to (824, 349)
Screenshot: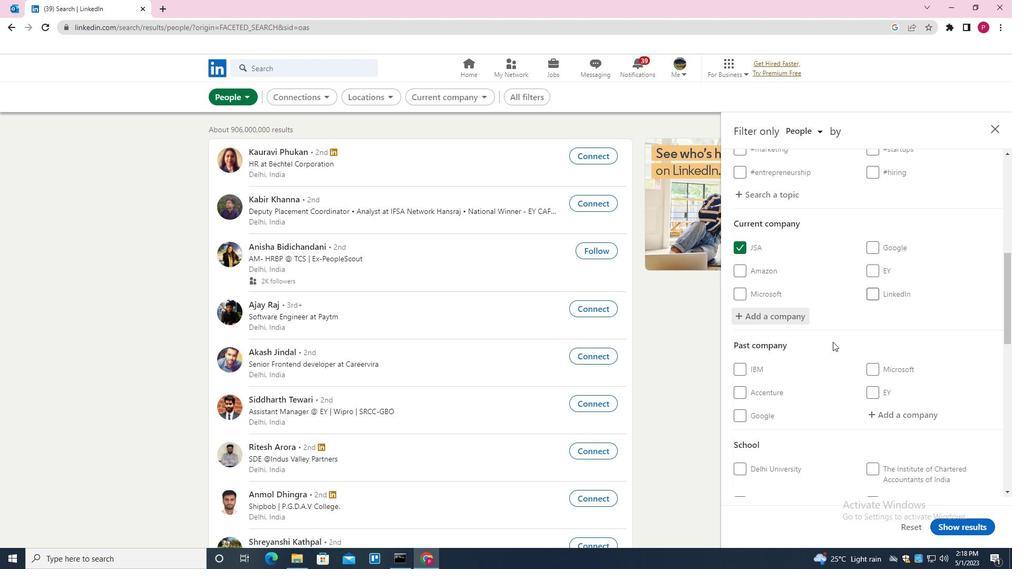 
Action: Mouse scrolled (824, 349) with delta (0, 0)
Screenshot: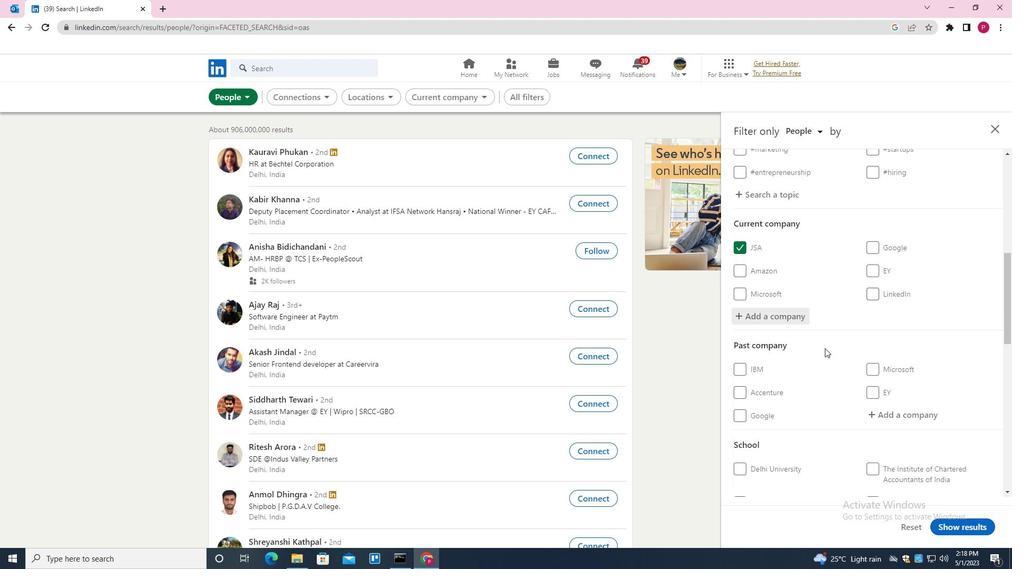 
Action: Mouse moved to (824, 349)
Screenshot: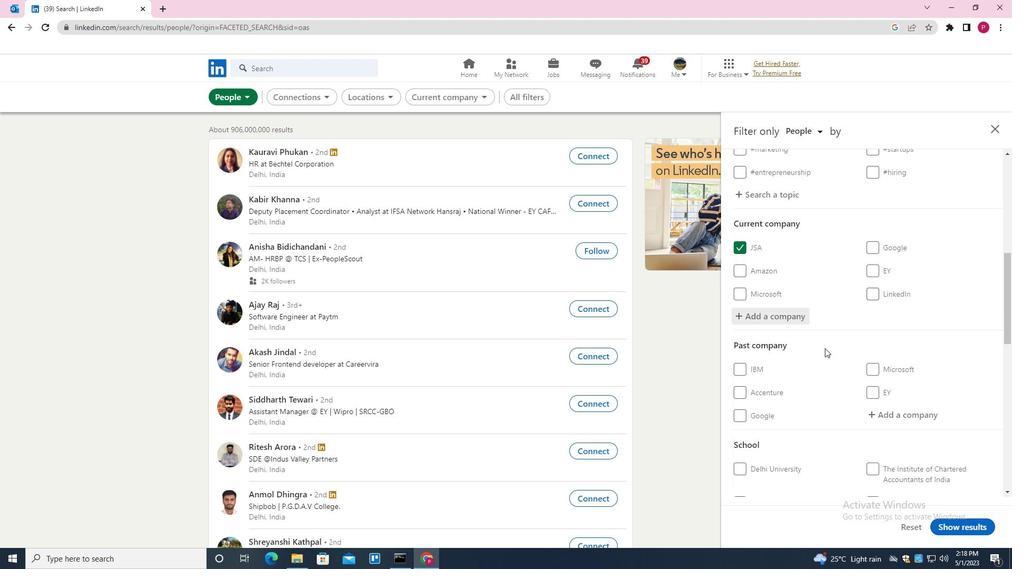 
Action: Mouse scrolled (824, 349) with delta (0, 0)
Screenshot: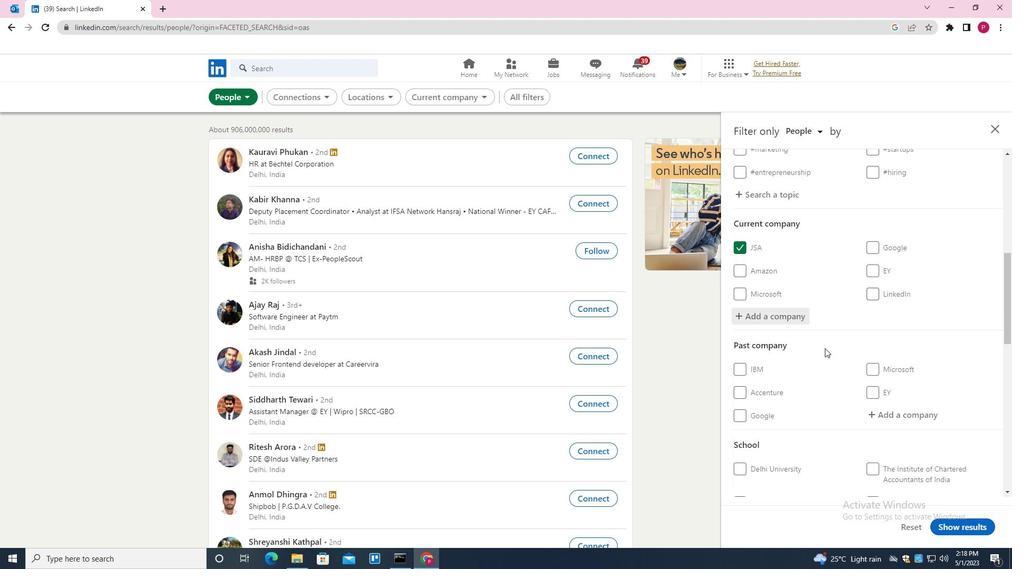 
Action: Mouse moved to (890, 365)
Screenshot: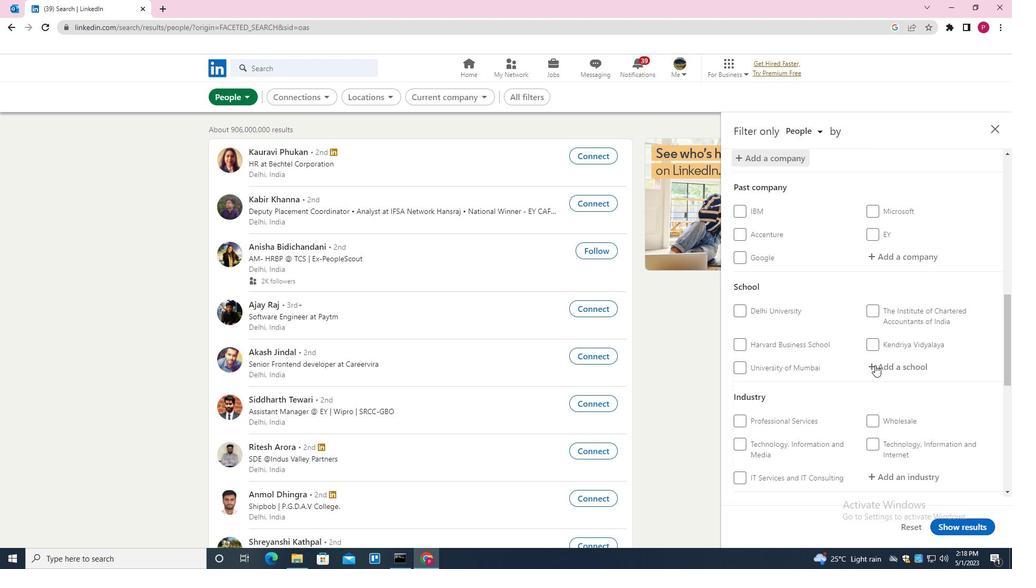 
Action: Mouse pressed left at (890, 365)
Screenshot: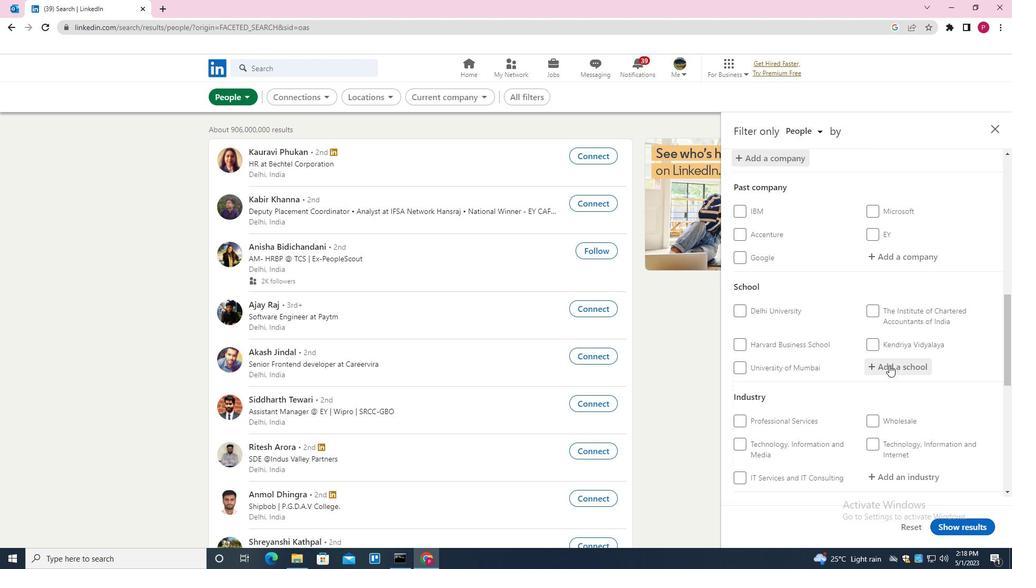 
Action: Mouse moved to (890, 365)
Screenshot: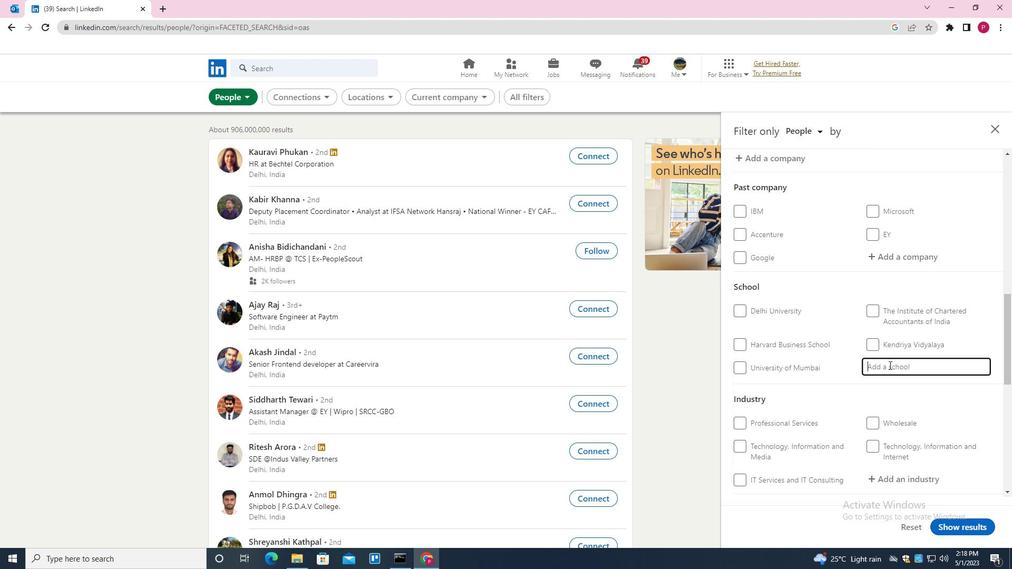 
Action: Mouse scrolled (890, 364) with delta (0, 0)
Screenshot: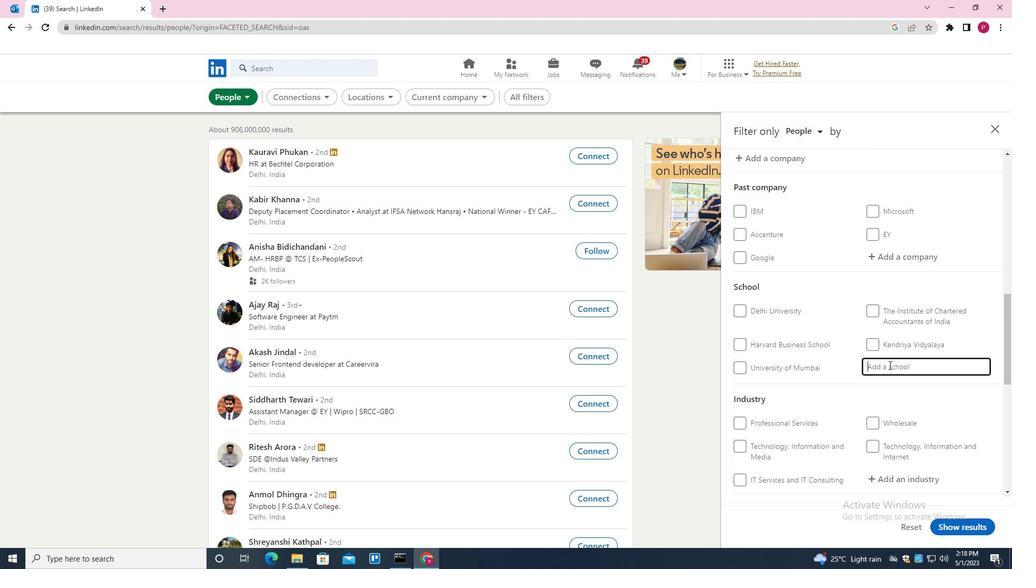 
Action: Mouse scrolled (890, 364) with delta (0, 0)
Screenshot: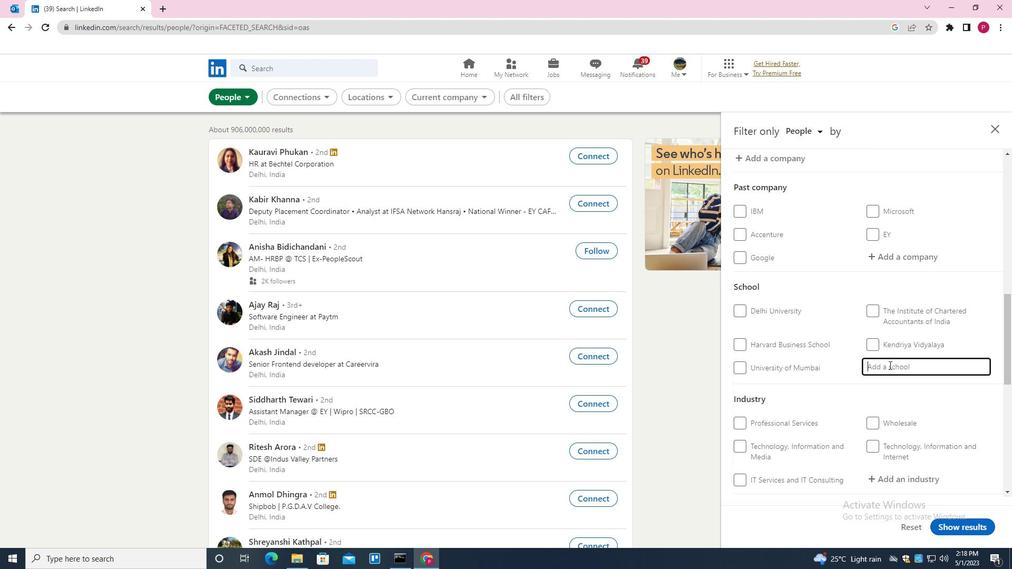 
Action: Key pressed <Key.shift><Key.shift><Key.shift><Key.shift><Key.shift>GOVERNMENT<Key.space><Key.shift>POLY<Key.down><Key.down><Key.enter>
Screenshot: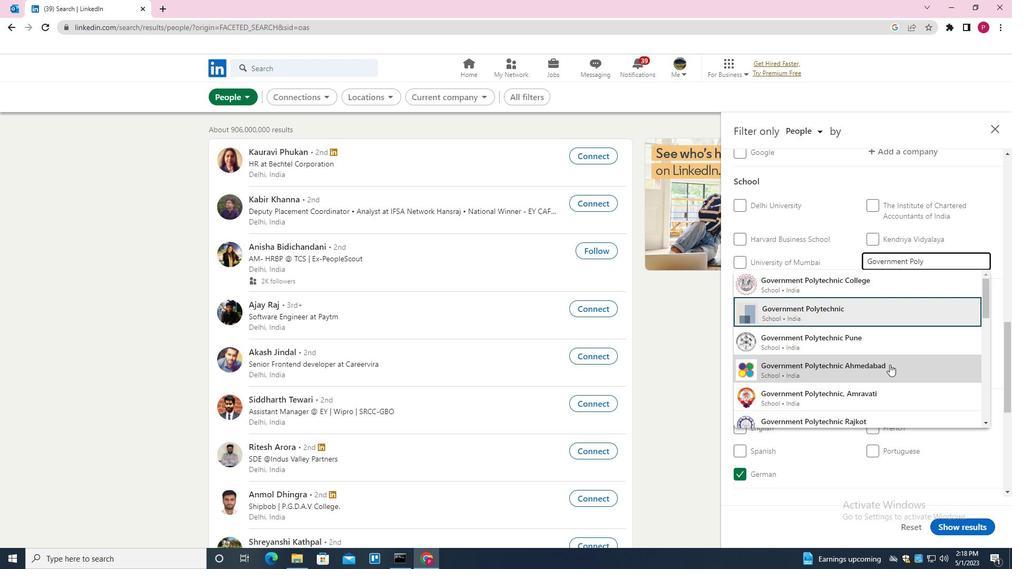 
Action: Mouse moved to (873, 376)
Screenshot: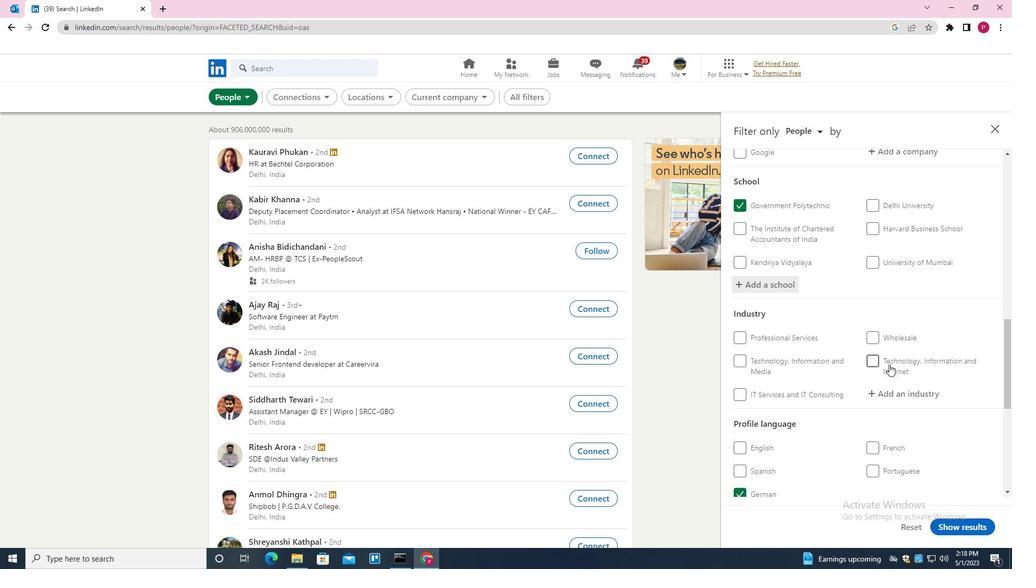 
Action: Mouse scrolled (873, 376) with delta (0, 0)
Screenshot: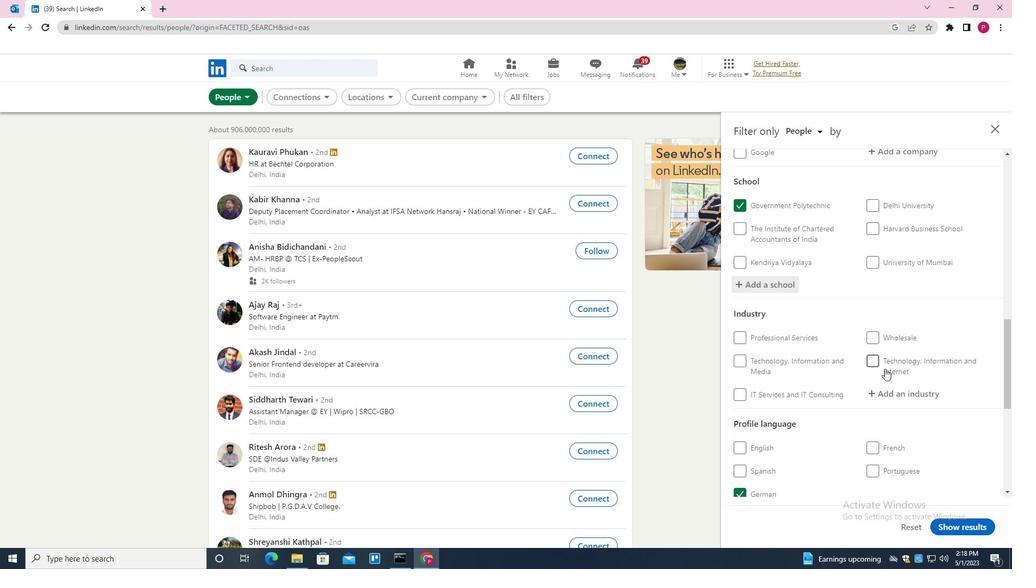 
Action: Mouse scrolled (873, 376) with delta (0, 0)
Screenshot: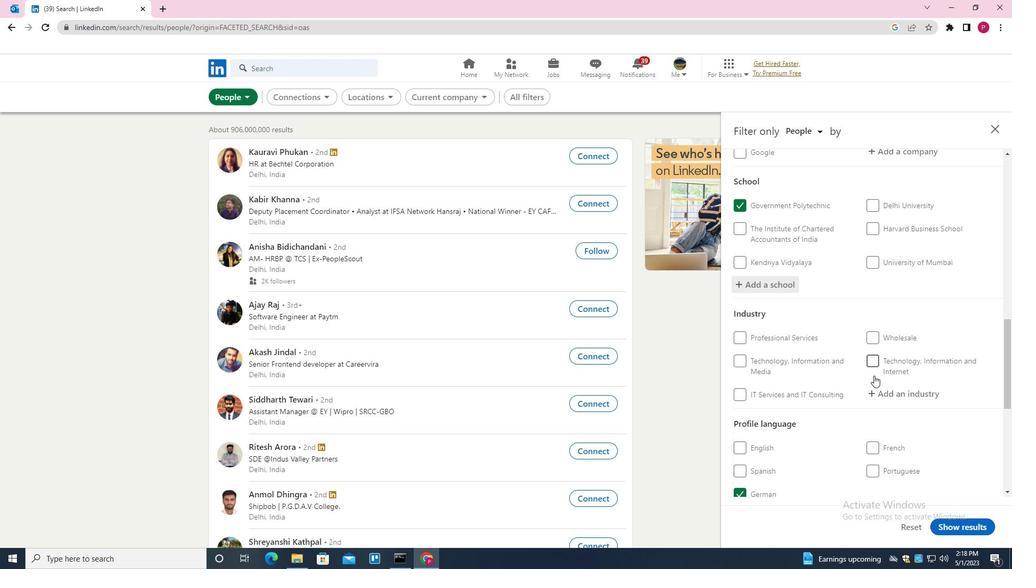 
Action: Mouse moved to (911, 285)
Screenshot: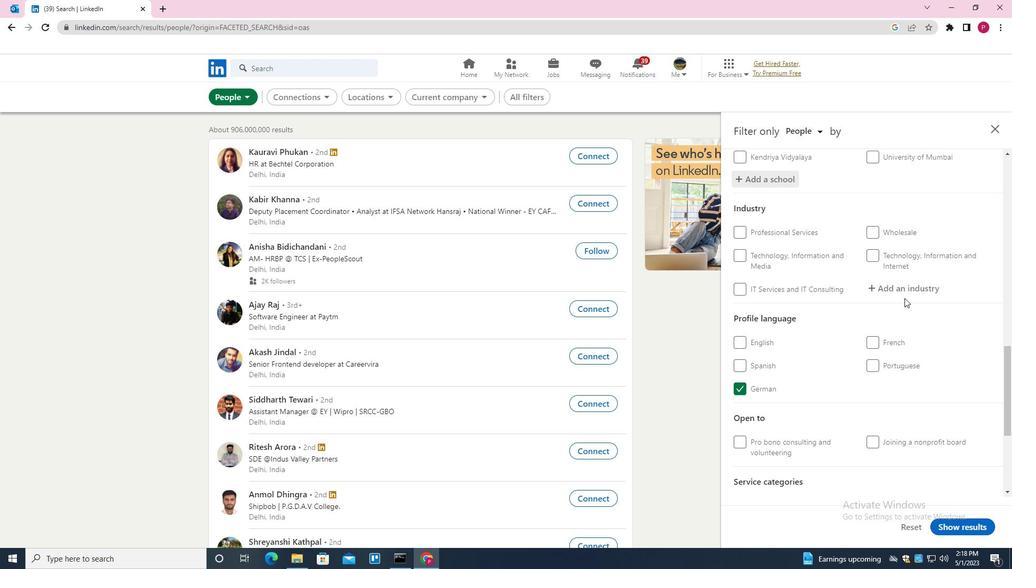 
Action: Mouse pressed left at (911, 285)
Screenshot: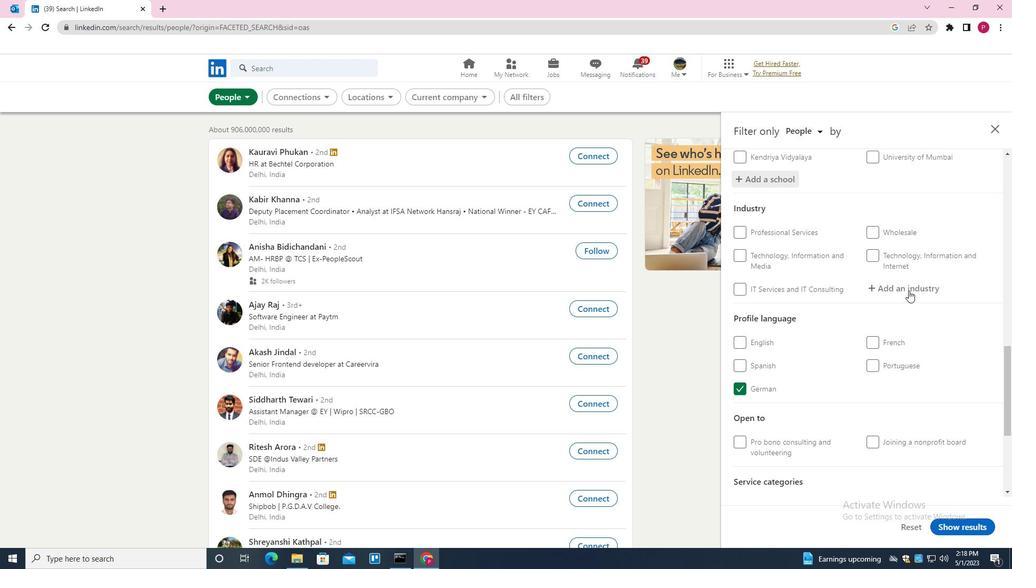 
Action: Key pressed <Key.shift>O<Key.backspace>PERO<Key.backspace><Key.backspace>R<Key.down><Key.down><Key.down><Key.down><Key.down><Key.down><Key.down><Key.enter>
Screenshot: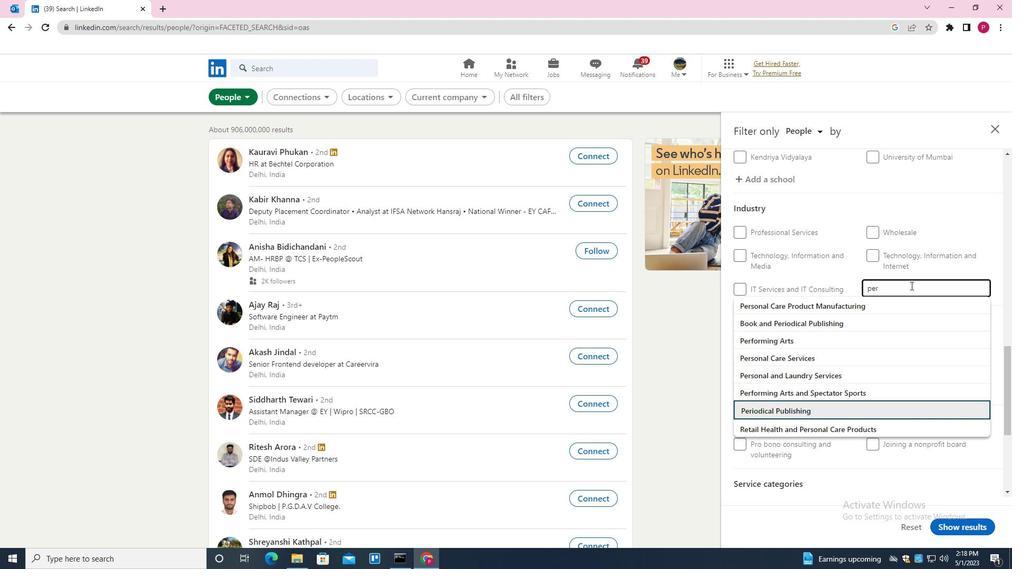 
Action: Mouse moved to (813, 359)
Screenshot: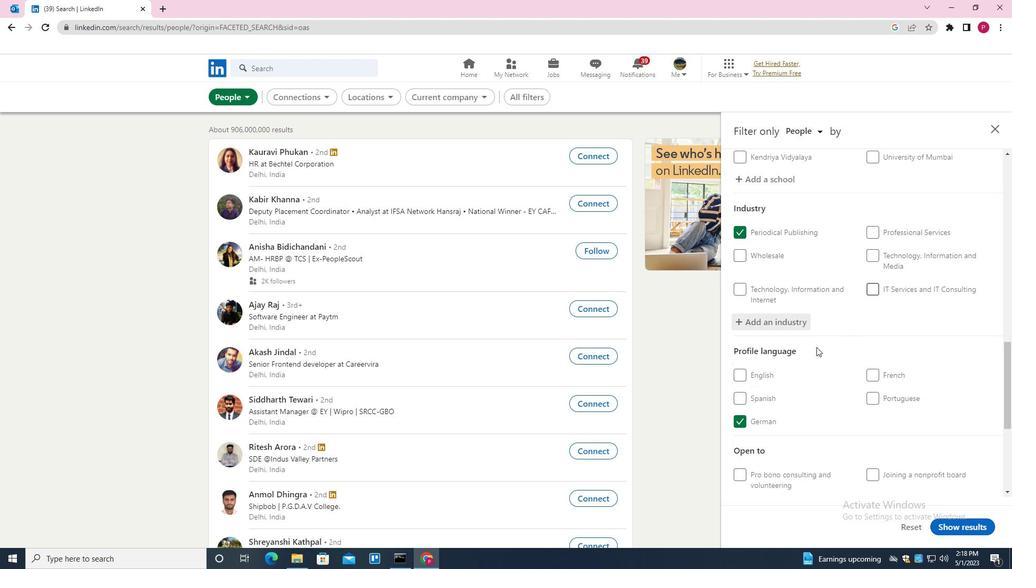 
Action: Mouse scrolled (813, 358) with delta (0, 0)
Screenshot: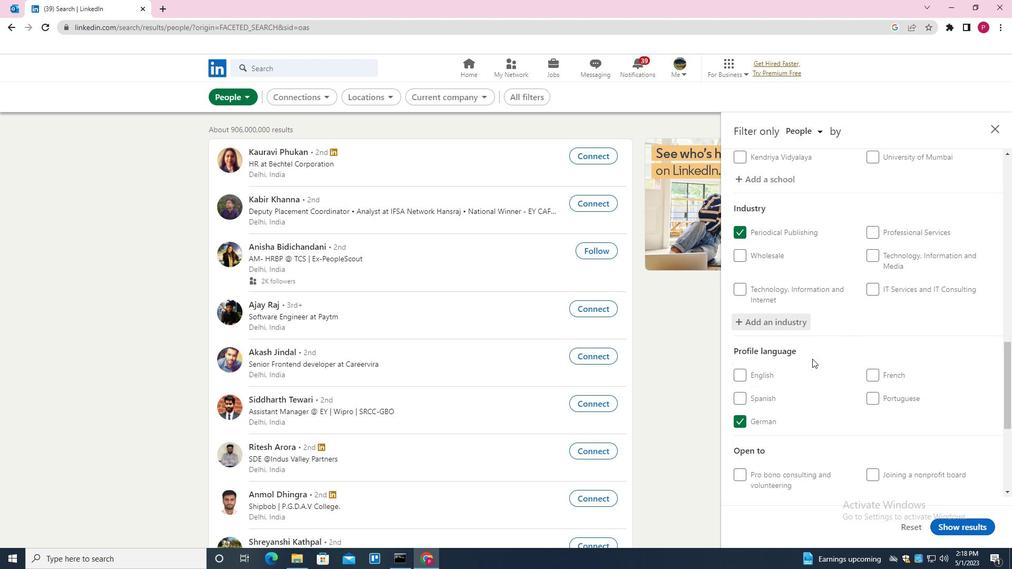 
Action: Mouse scrolled (813, 358) with delta (0, 0)
Screenshot: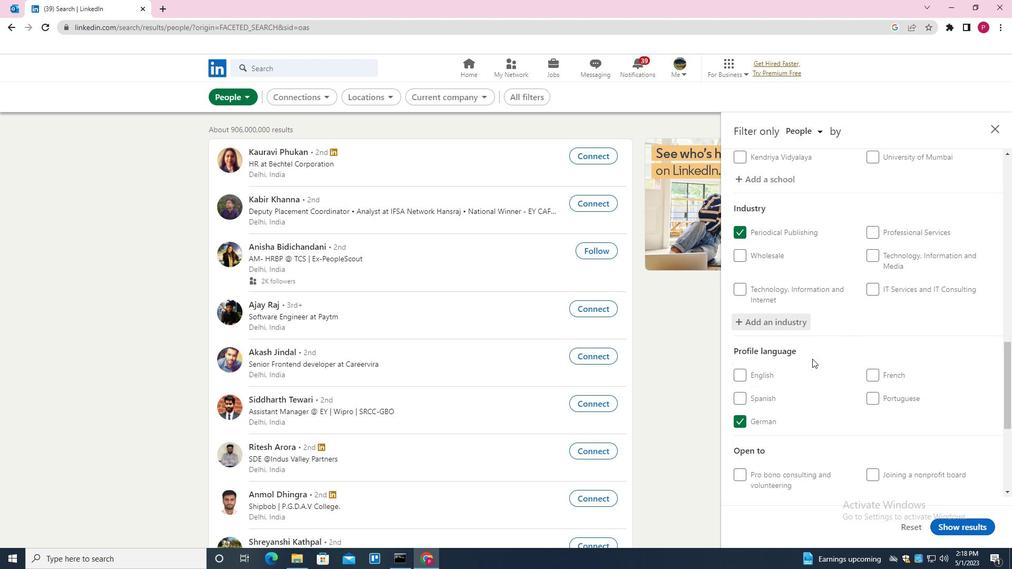 
Action: Mouse scrolled (813, 358) with delta (0, 0)
Screenshot: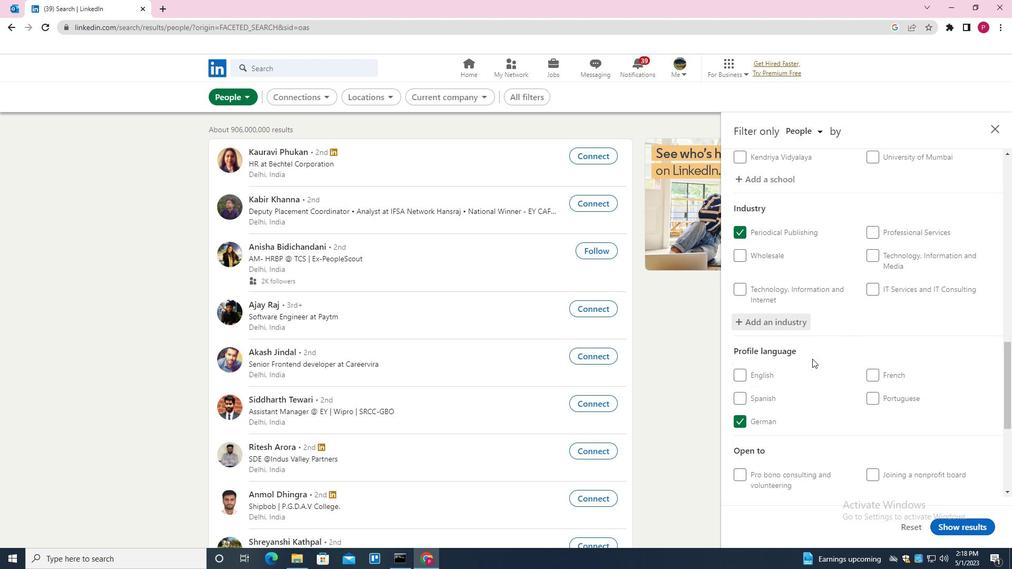 
Action: Mouse moved to (884, 431)
Screenshot: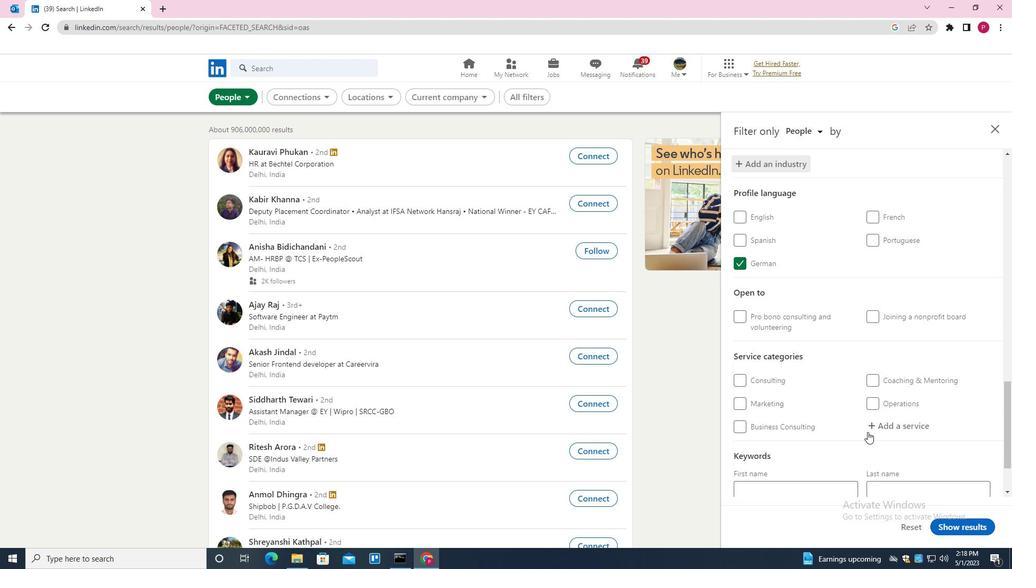 
Action: Mouse pressed left at (884, 431)
Screenshot: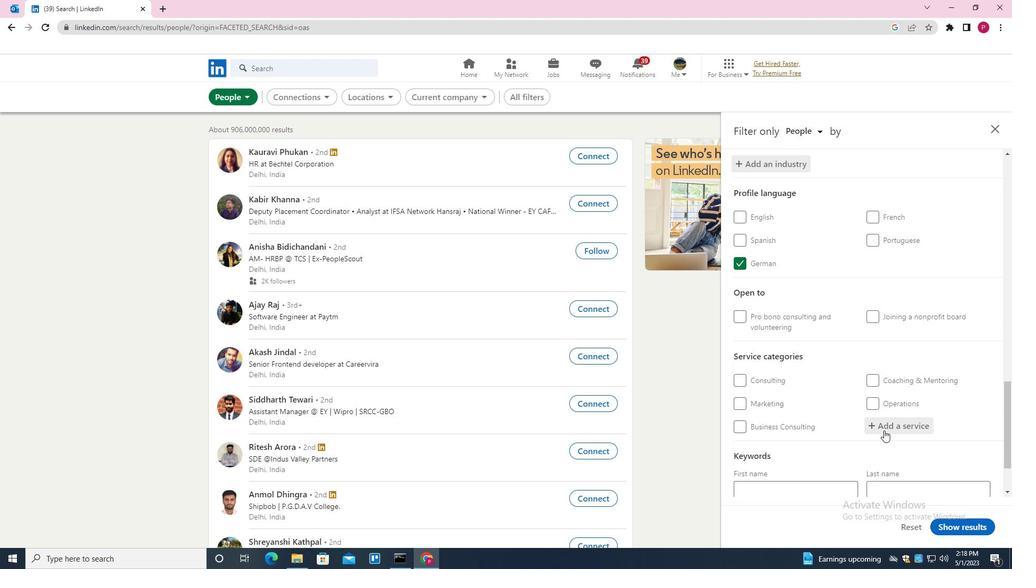 
Action: Key pressed <Key.shift><Key.shift><Key.shift>HOMEOW<Key.down><Key.enter>
Screenshot: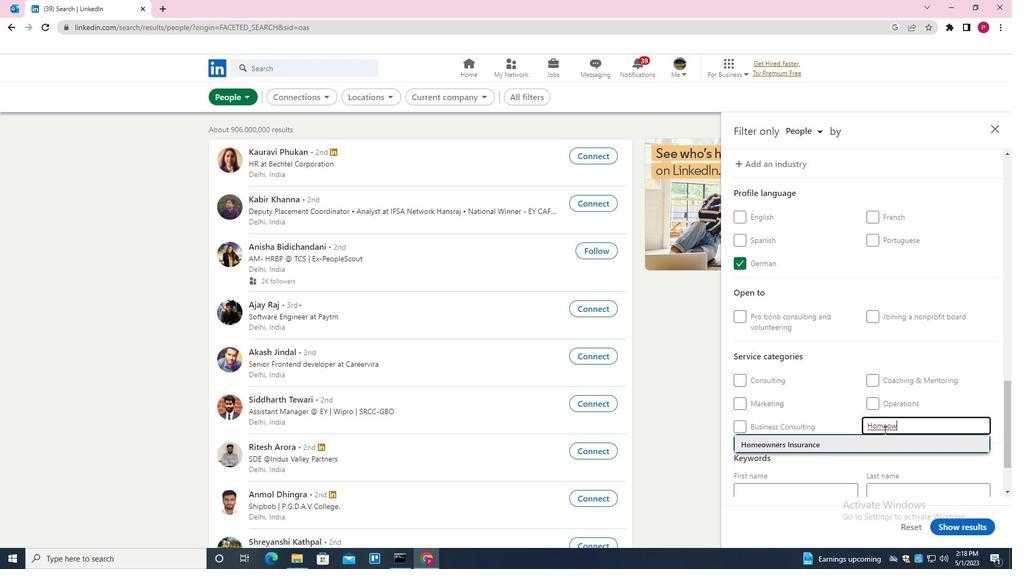 
Action: Mouse scrolled (884, 430) with delta (0, 0)
Screenshot: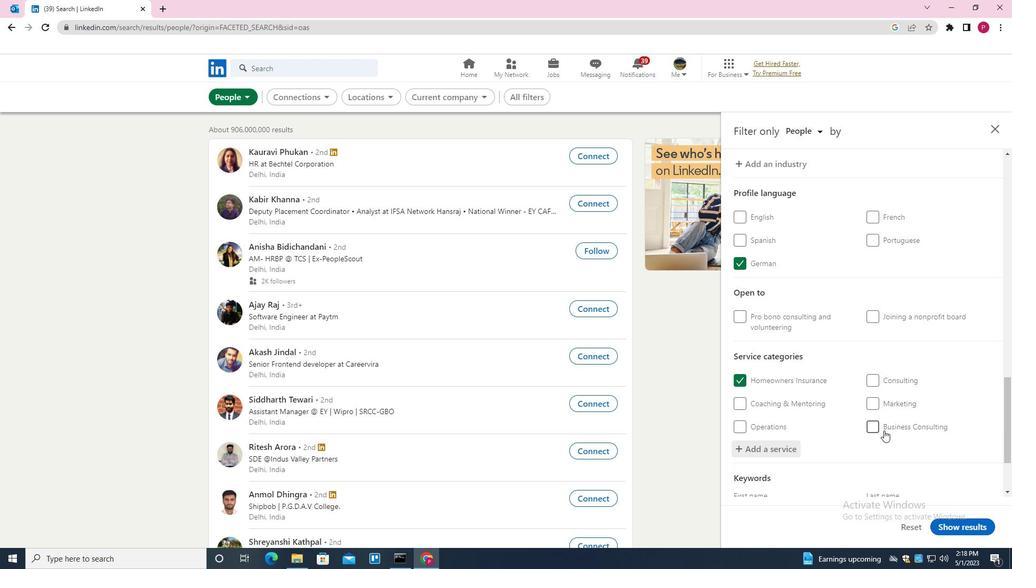 
Action: Mouse scrolled (884, 430) with delta (0, 0)
Screenshot: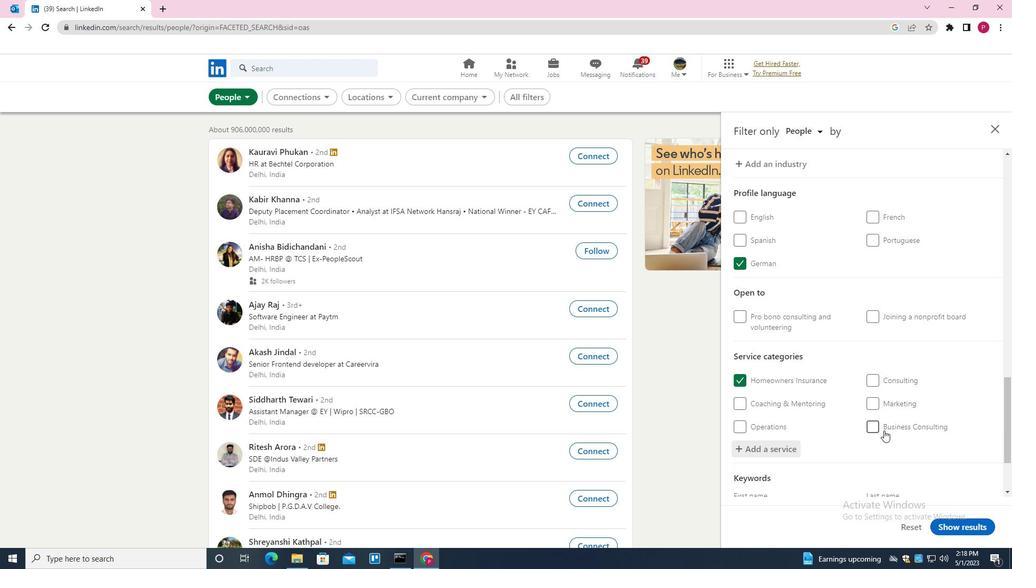 
Action: Mouse scrolled (884, 430) with delta (0, 0)
Screenshot: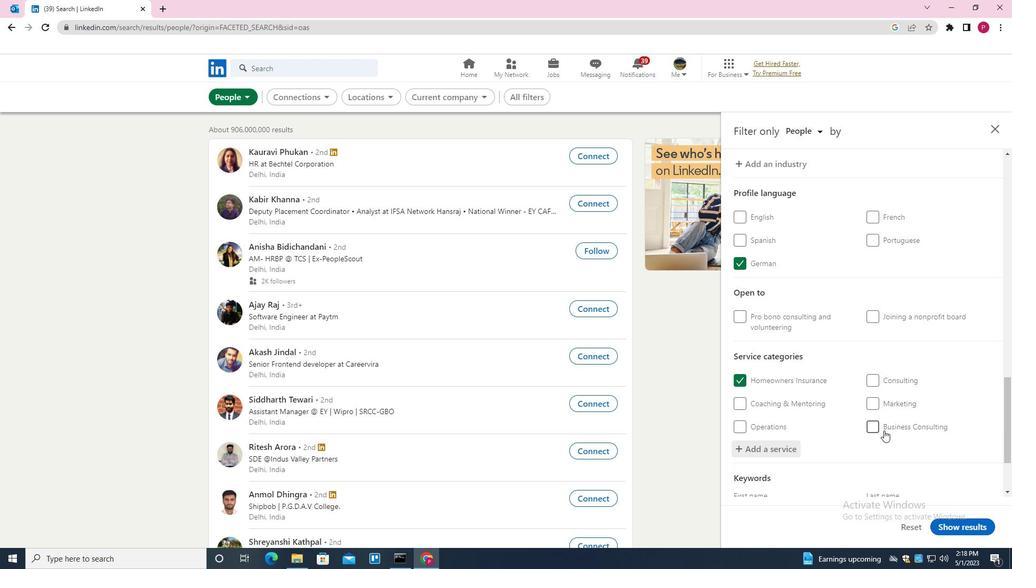
Action: Mouse scrolled (884, 430) with delta (0, 0)
Screenshot: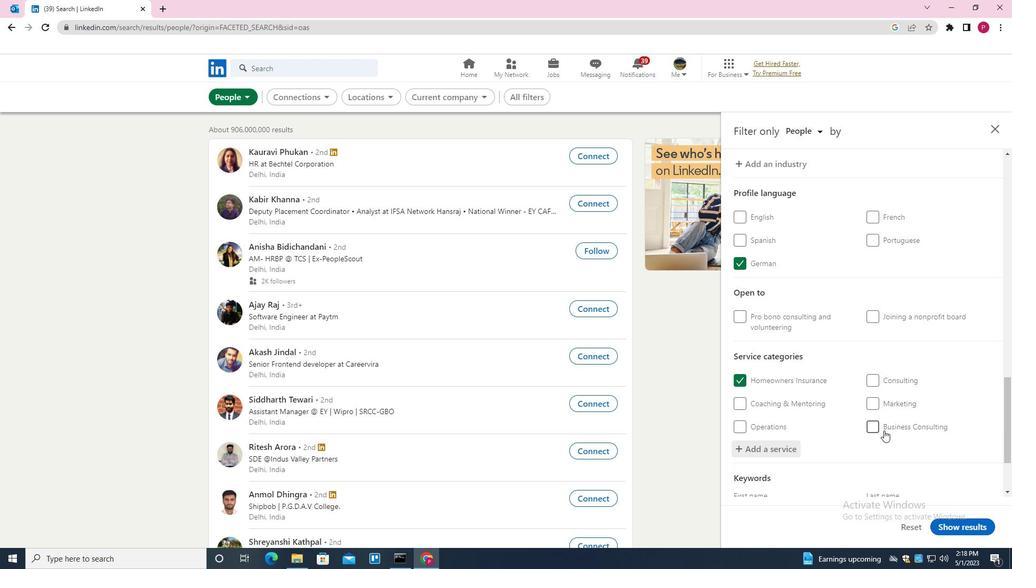 
Action: Mouse scrolled (884, 430) with delta (0, 0)
Screenshot: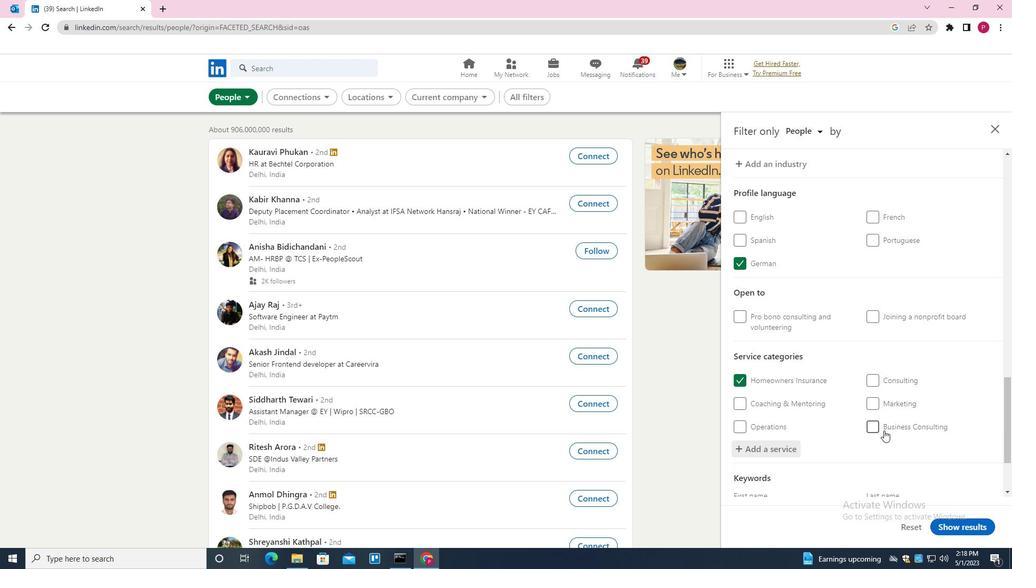 
Action: Mouse moved to (779, 442)
Screenshot: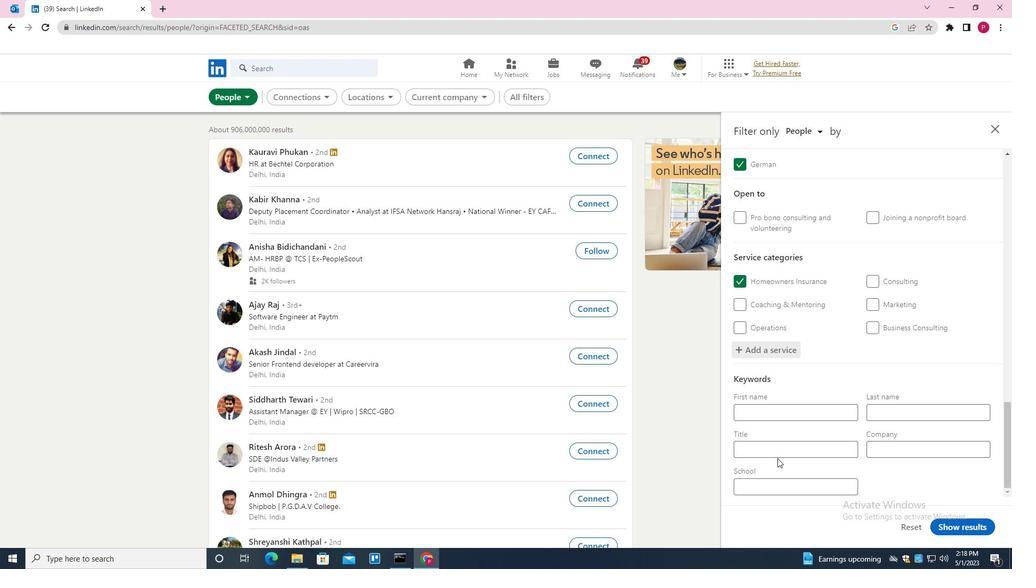 
Action: Mouse pressed left at (779, 442)
Screenshot: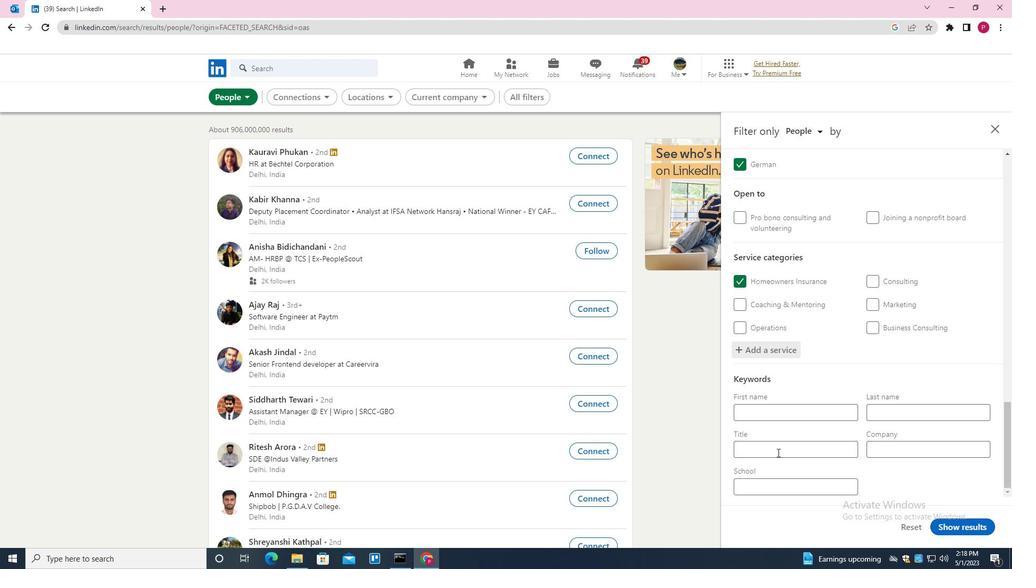 
Action: Key pressed <Key.shift>CREDIT<Key.space><Key.shift>AUTHORIZERS
Screenshot: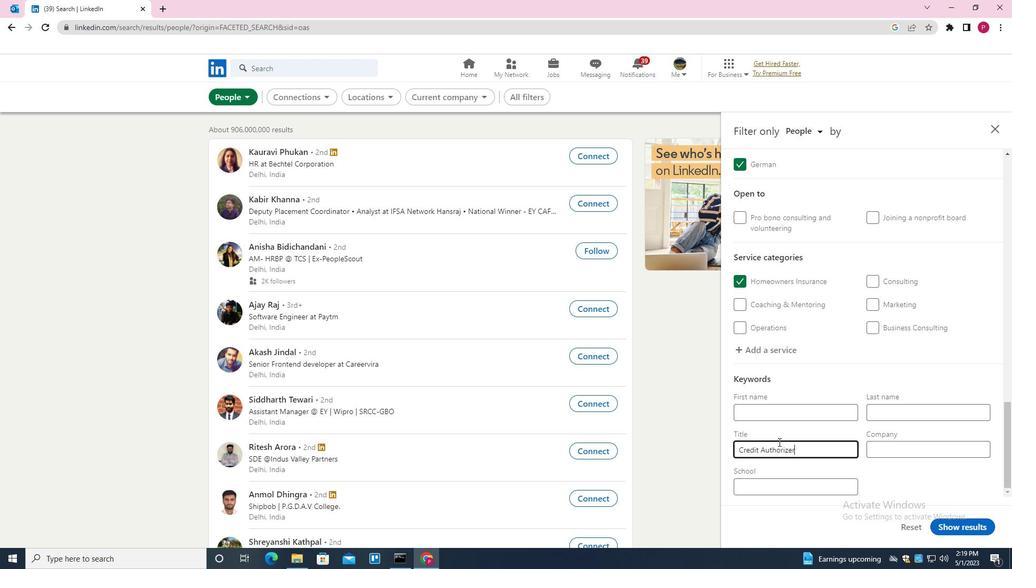 
Action: Mouse moved to (954, 529)
Screenshot: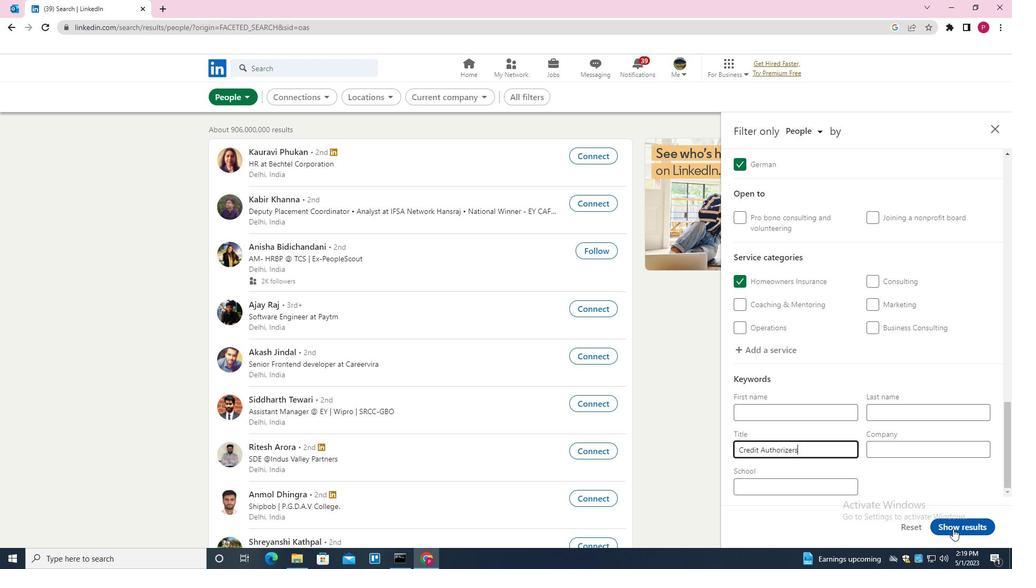 
Action: Mouse pressed left at (954, 529)
Screenshot: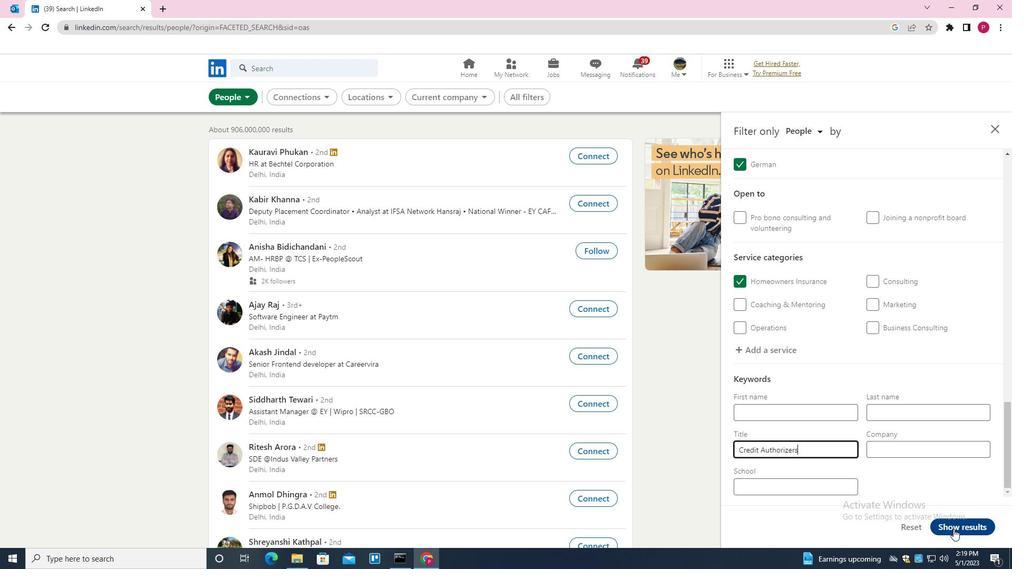 
Action: Mouse moved to (295, 211)
Screenshot: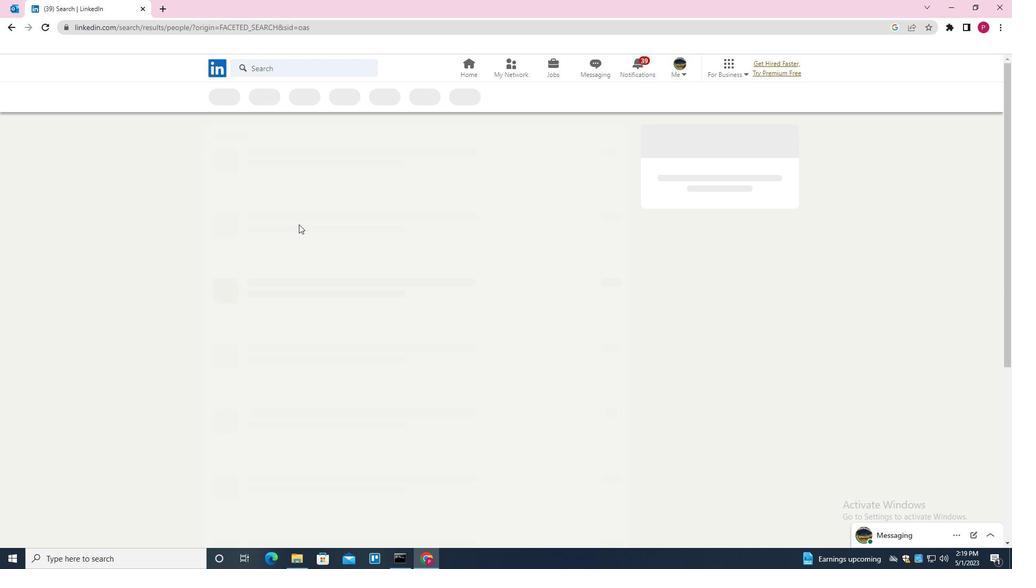 
